Task: Find connections with filter location Puyang Chengguanzhen with filter topic #job with filter profile language French with filter current company Tata Consultancy Services – UK & Europe with filter school Modern School with filter industry Oil and Gas with filter service category Nature Photography with filter keywords title Painter
Action: Mouse moved to (157, 227)
Screenshot: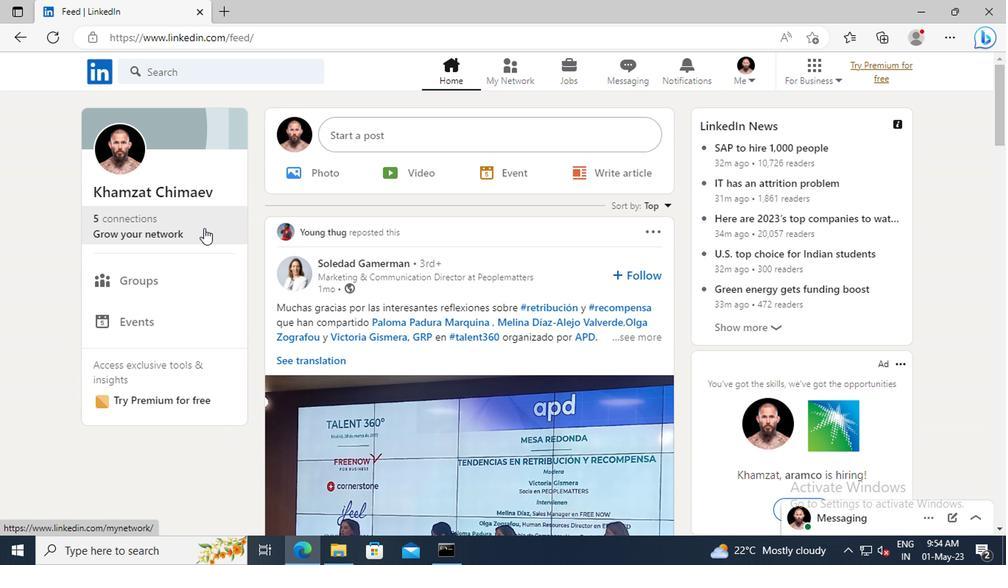 
Action: Mouse pressed left at (157, 227)
Screenshot: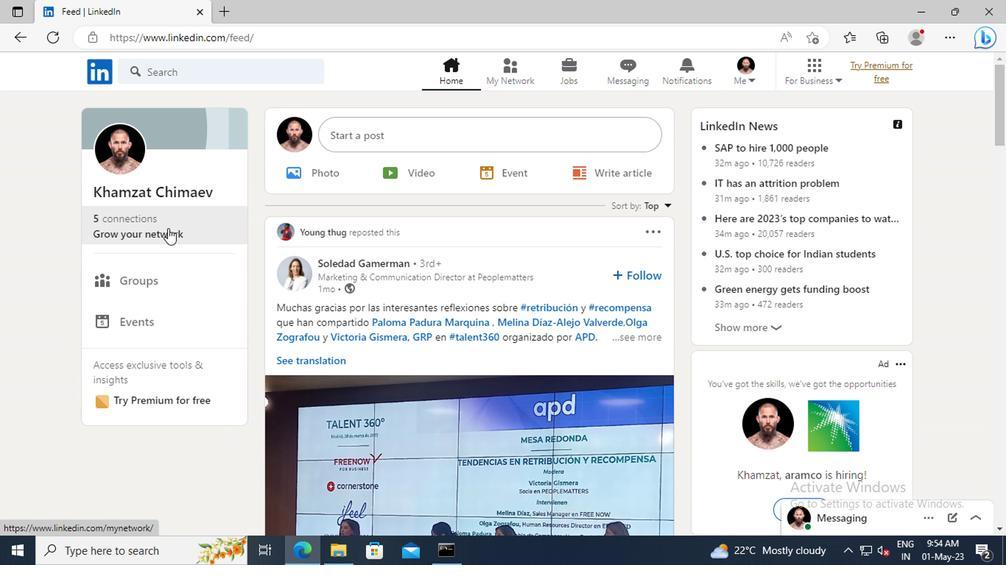 
Action: Mouse moved to (164, 158)
Screenshot: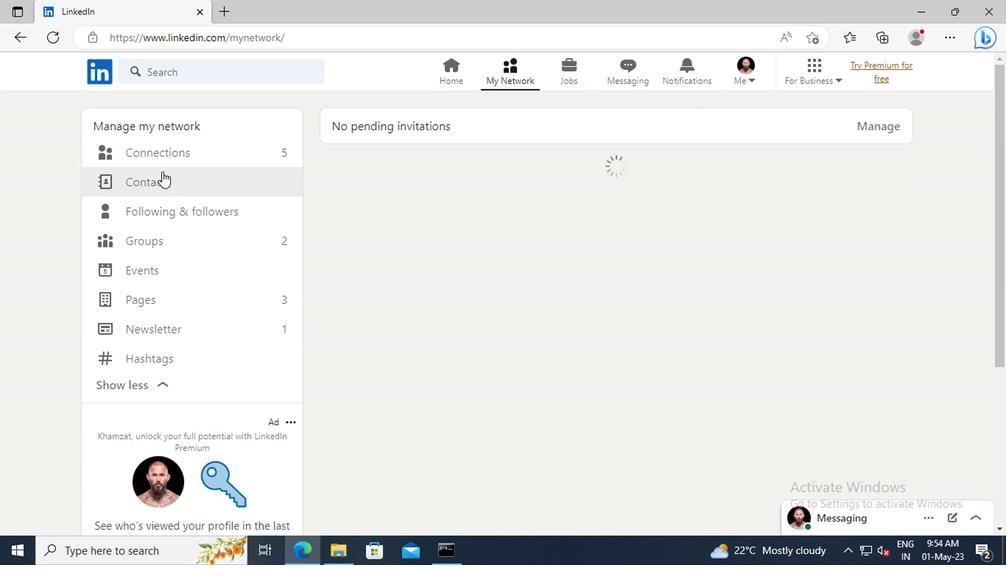 
Action: Mouse pressed left at (164, 158)
Screenshot: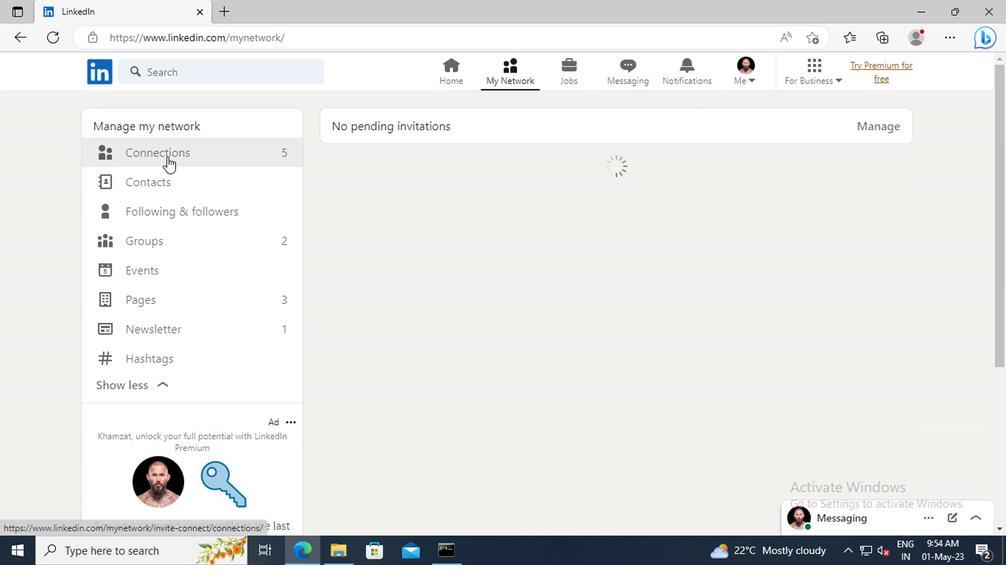 
Action: Mouse moved to (603, 160)
Screenshot: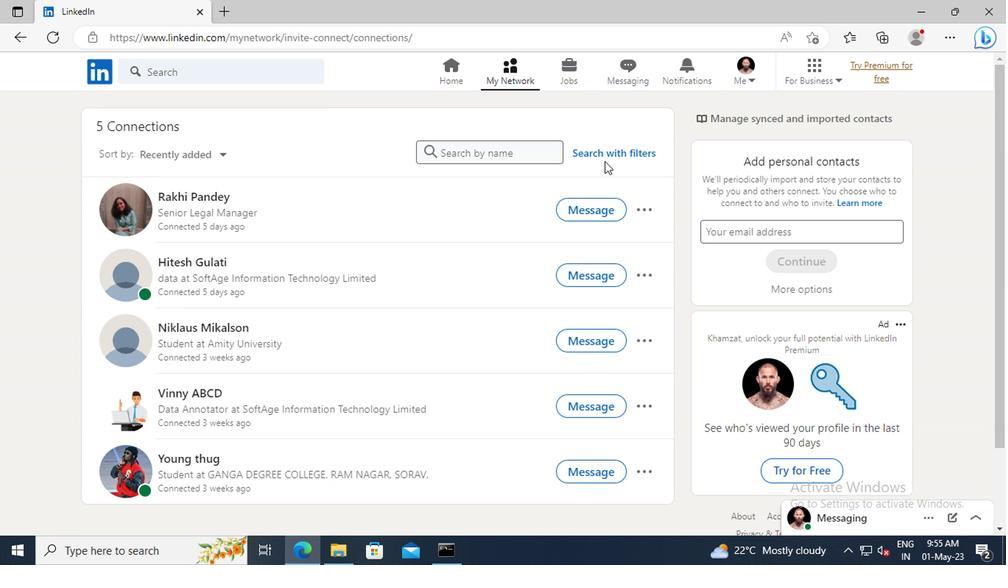 
Action: Mouse pressed left at (603, 160)
Screenshot: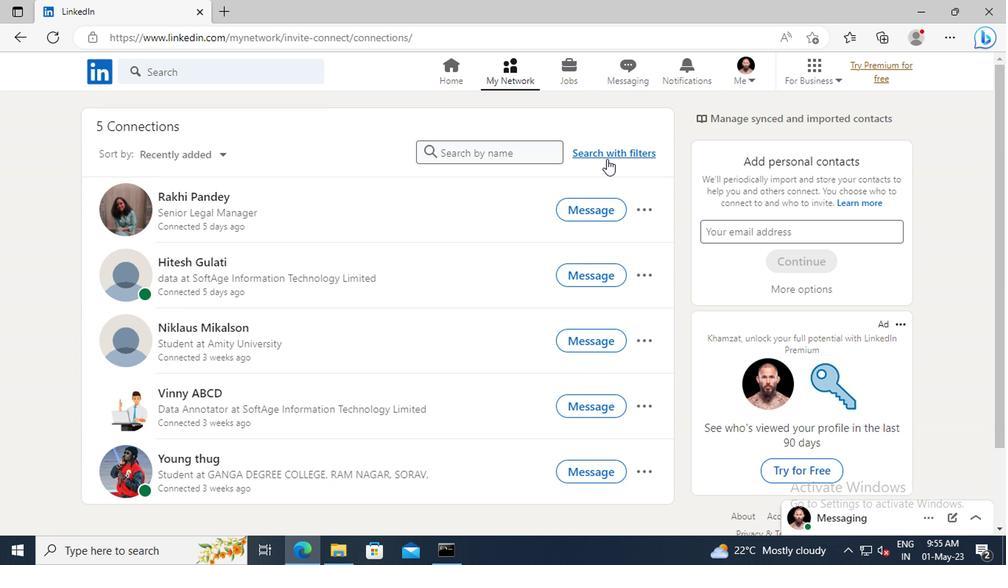 
Action: Mouse moved to (553, 116)
Screenshot: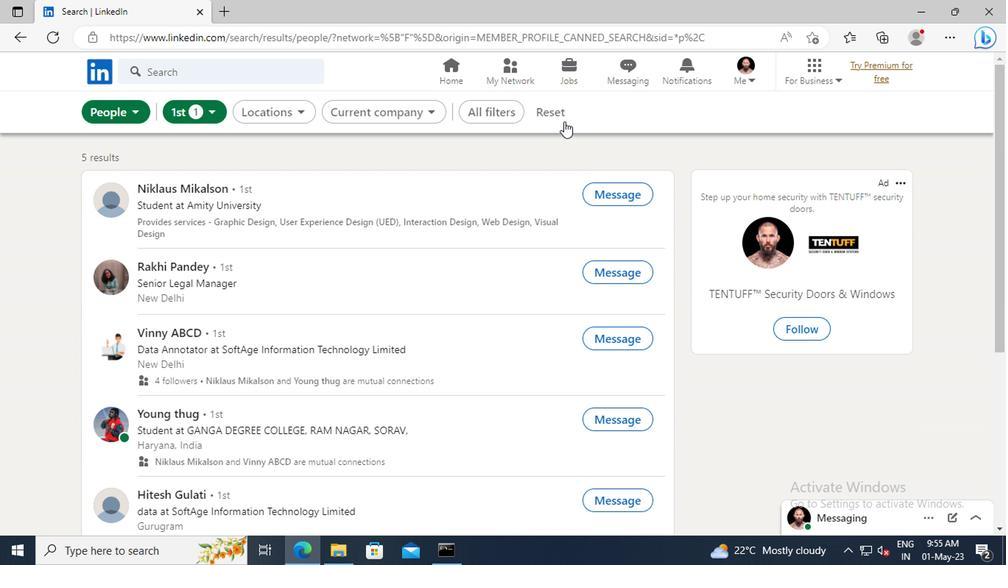 
Action: Mouse pressed left at (553, 116)
Screenshot: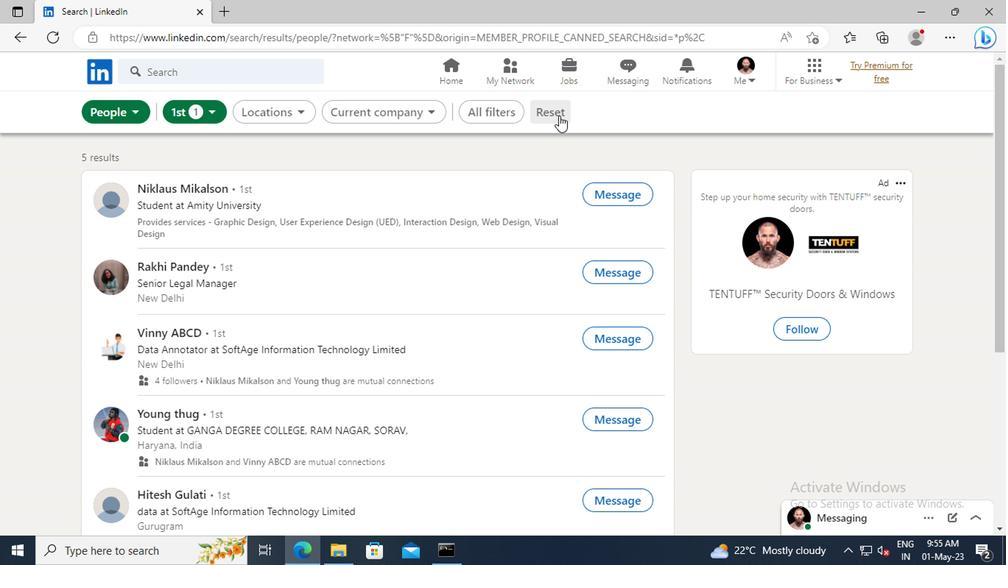 
Action: Mouse moved to (532, 116)
Screenshot: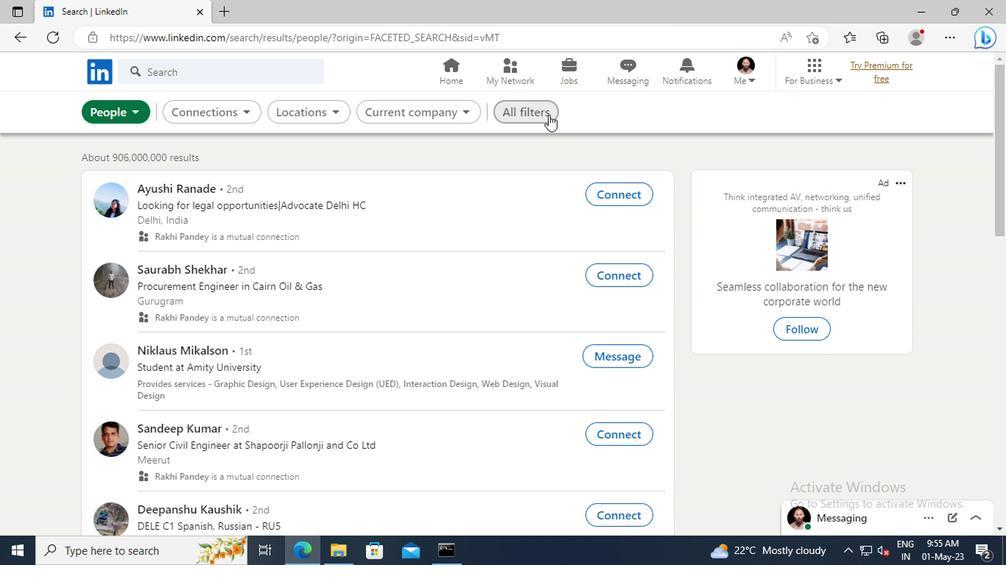 
Action: Mouse pressed left at (532, 116)
Screenshot: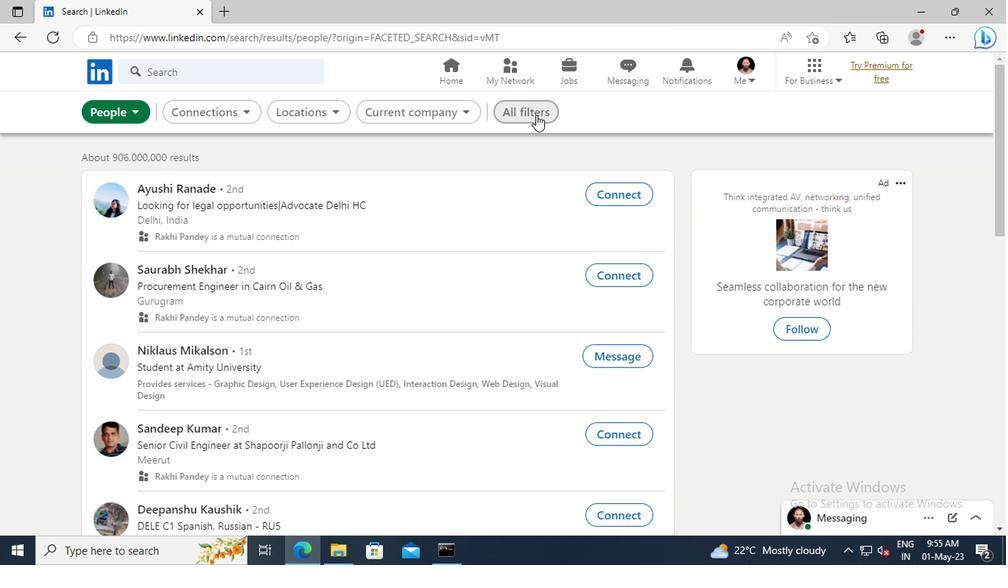 
Action: Mouse moved to (840, 257)
Screenshot: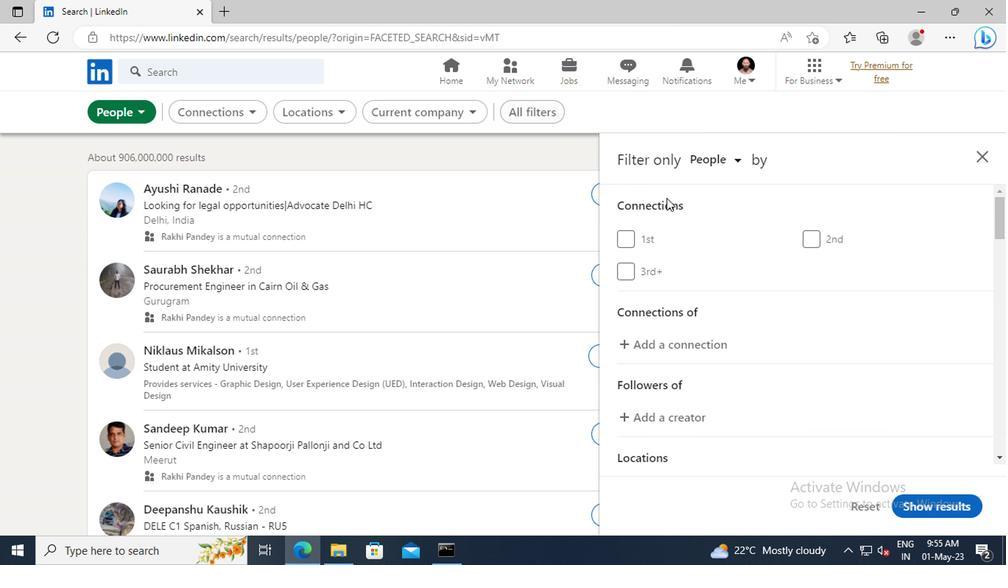 
Action: Mouse scrolled (840, 256) with delta (0, 0)
Screenshot: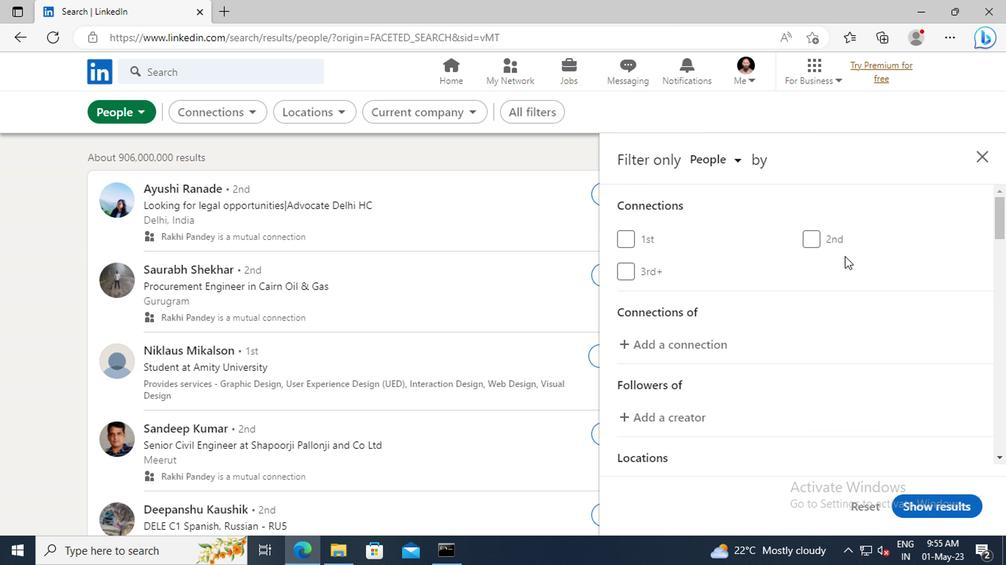 
Action: Mouse scrolled (840, 256) with delta (0, 0)
Screenshot: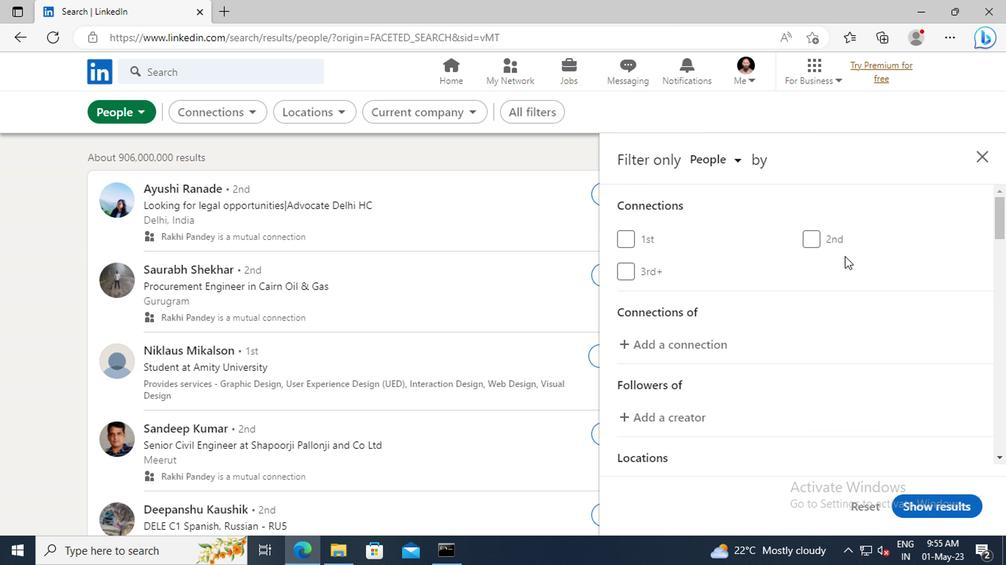 
Action: Mouse scrolled (840, 256) with delta (0, 0)
Screenshot: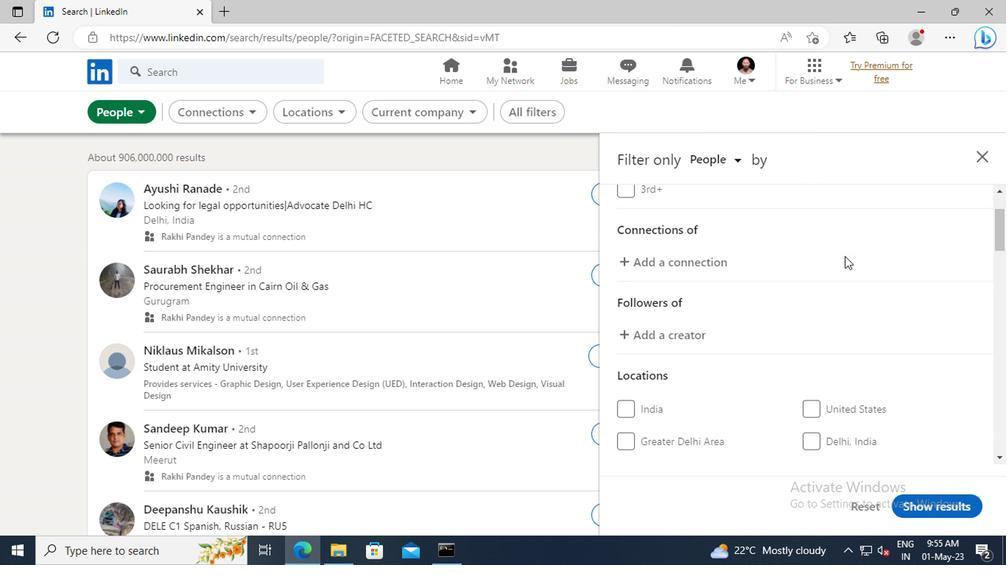 
Action: Mouse scrolled (840, 256) with delta (0, 0)
Screenshot: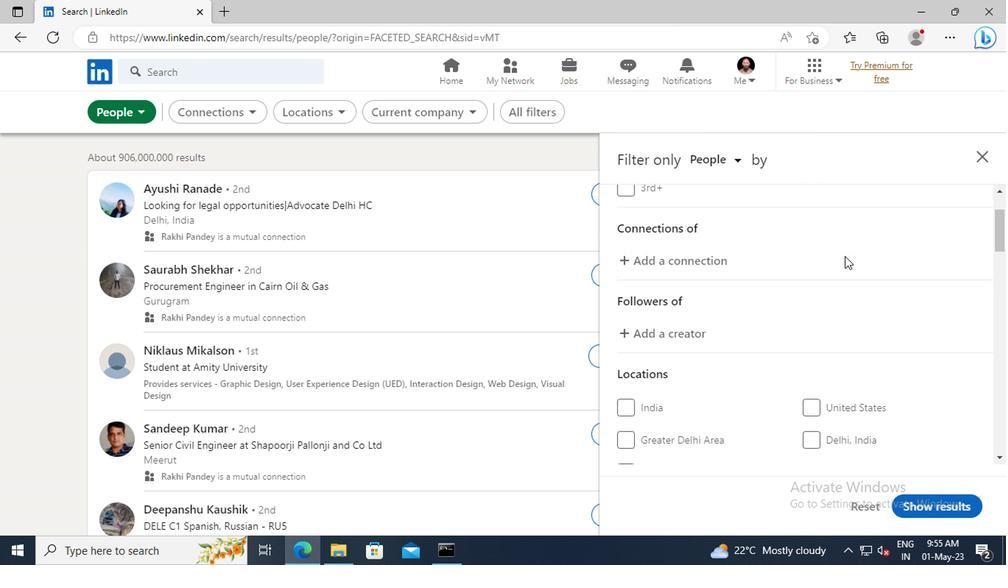 
Action: Mouse scrolled (840, 256) with delta (0, 0)
Screenshot: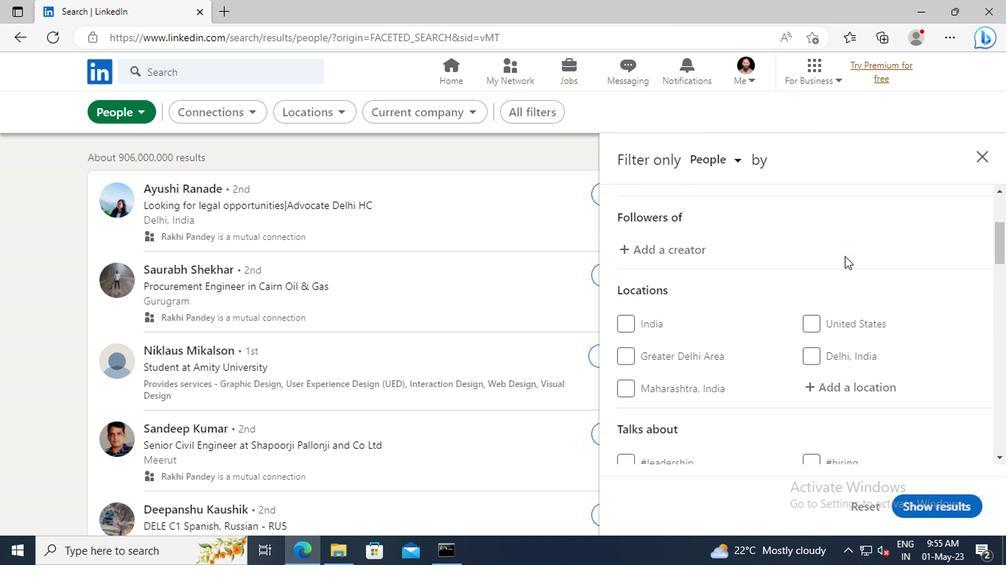 
Action: Mouse scrolled (840, 256) with delta (0, 0)
Screenshot: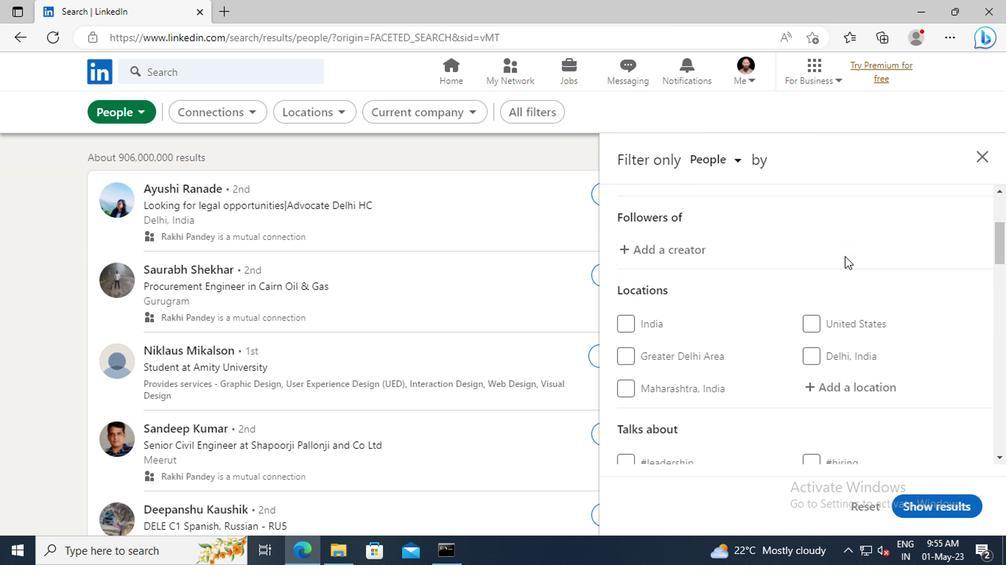 
Action: Mouse moved to (825, 300)
Screenshot: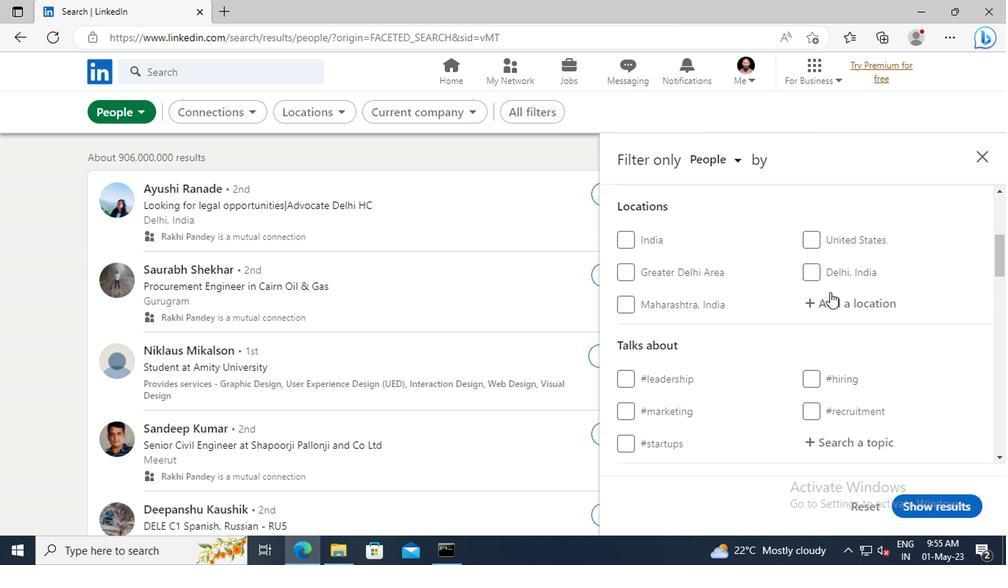 
Action: Mouse pressed left at (825, 300)
Screenshot: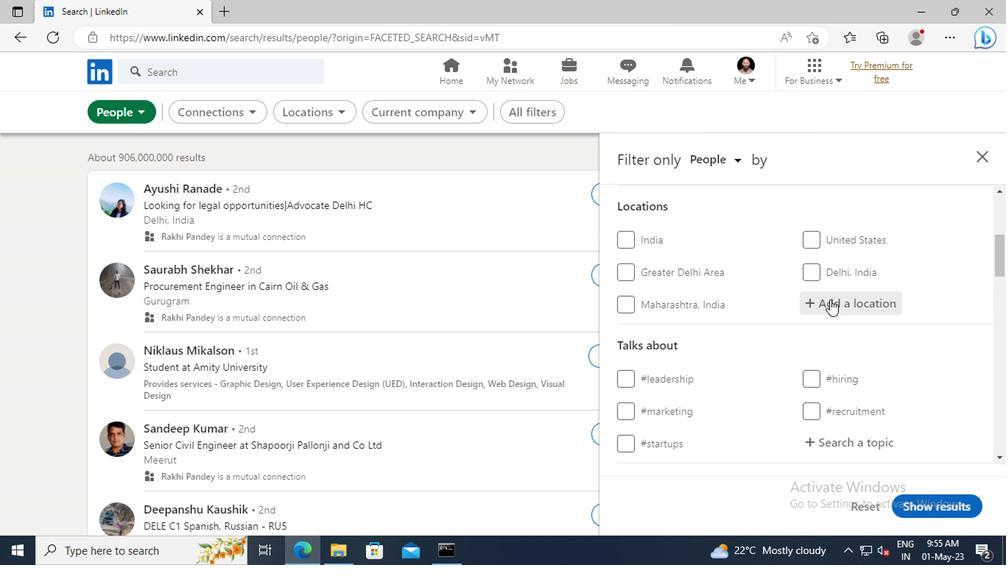 
Action: Key pressed <Key.shift>PUYANG<Key.space><Key.shift>CHENGGUANZHEN<Key.enter>
Screenshot: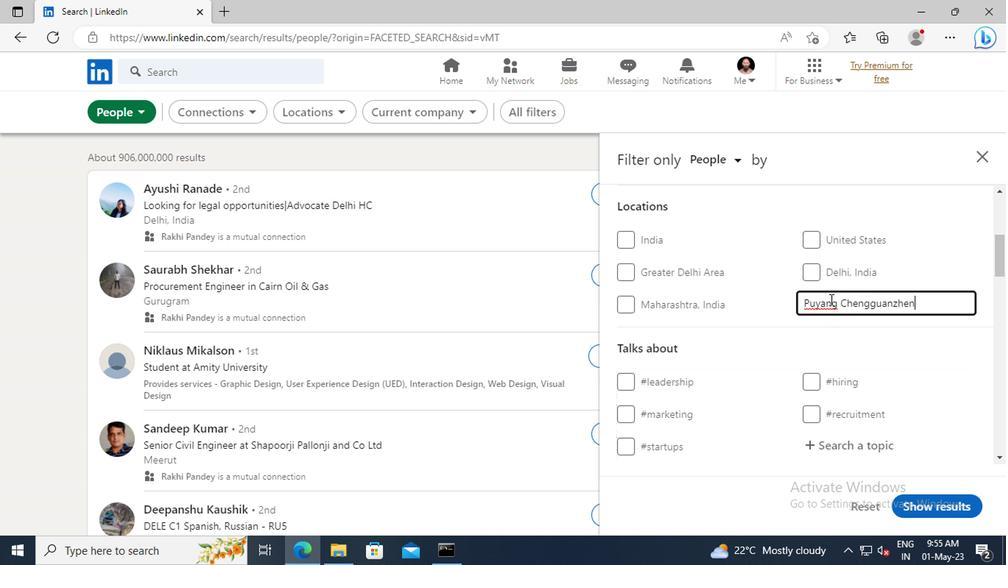 
Action: Mouse scrolled (825, 300) with delta (0, 0)
Screenshot: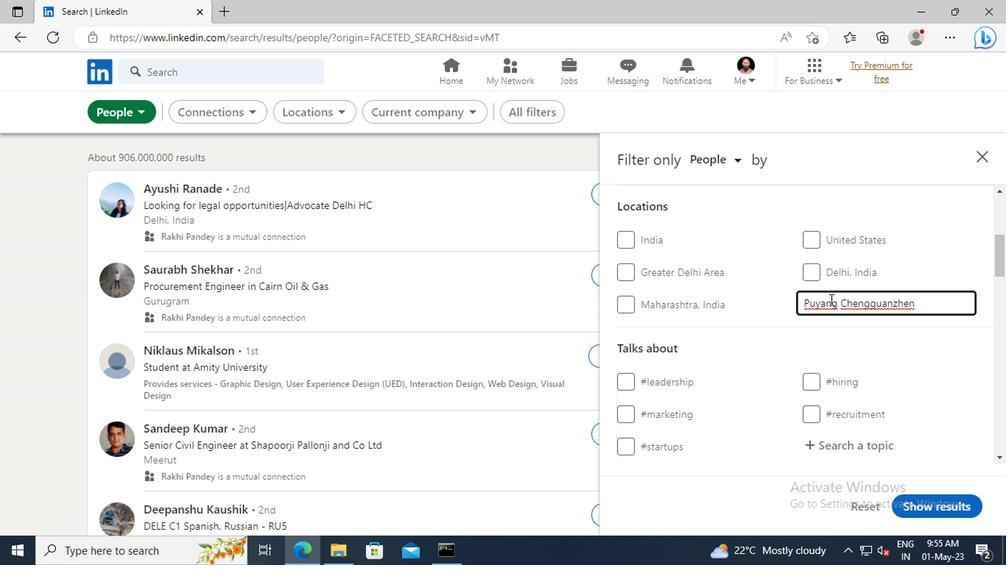 
Action: Mouse scrolled (825, 300) with delta (0, 0)
Screenshot: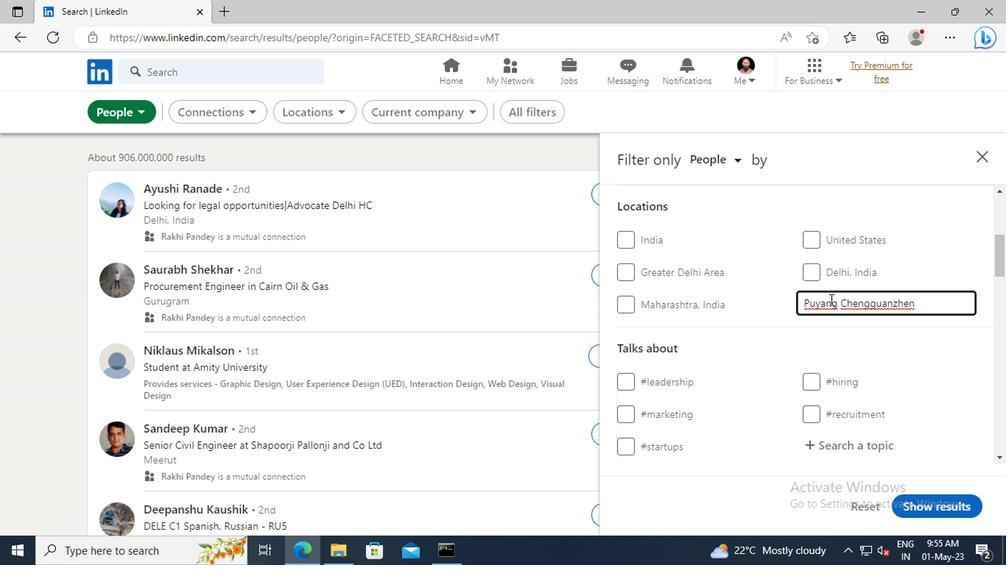 
Action: Mouse scrolled (825, 300) with delta (0, 0)
Screenshot: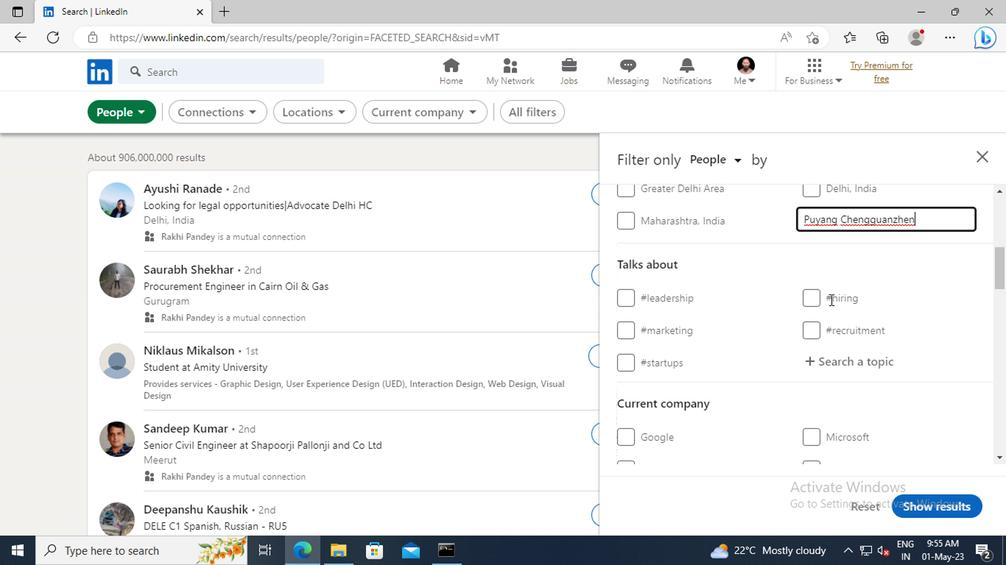 
Action: Mouse moved to (818, 317)
Screenshot: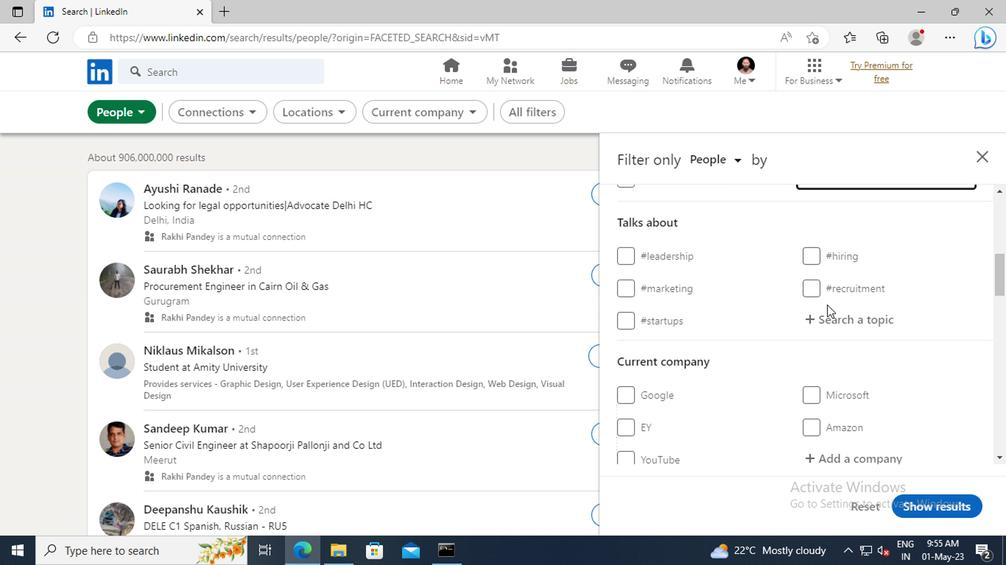 
Action: Mouse pressed left at (818, 317)
Screenshot: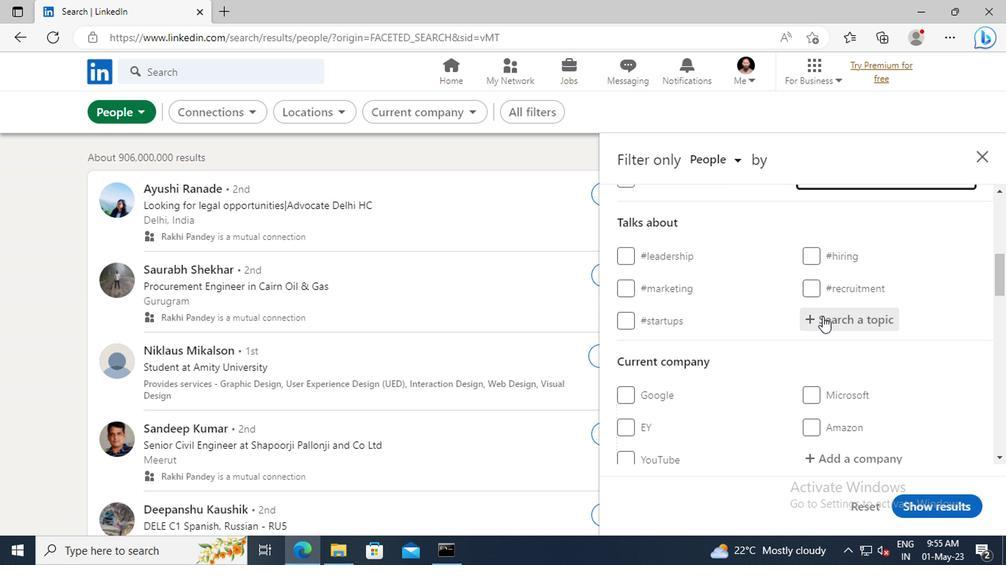 
Action: Key pressed JOB
Screenshot: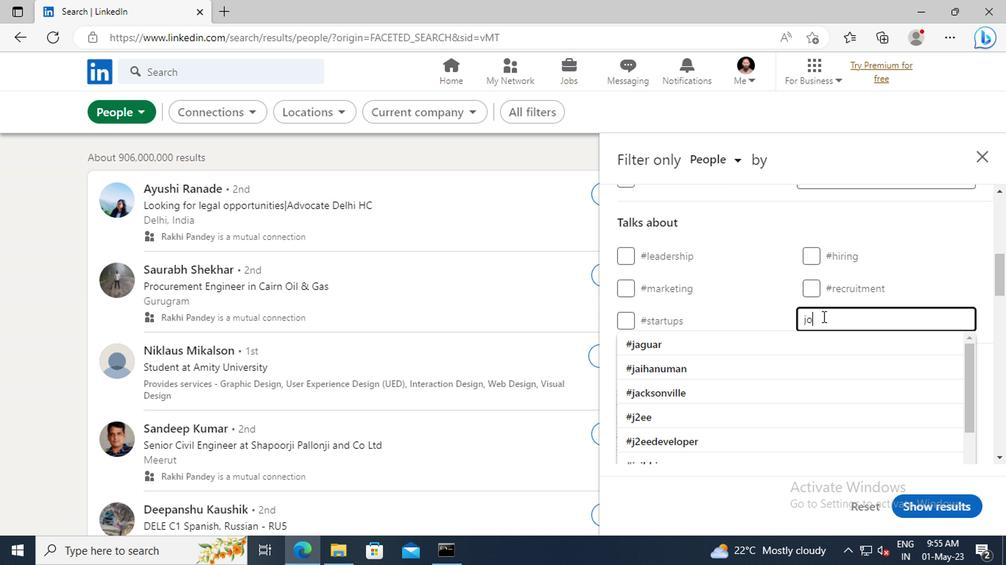 
Action: Mouse moved to (814, 342)
Screenshot: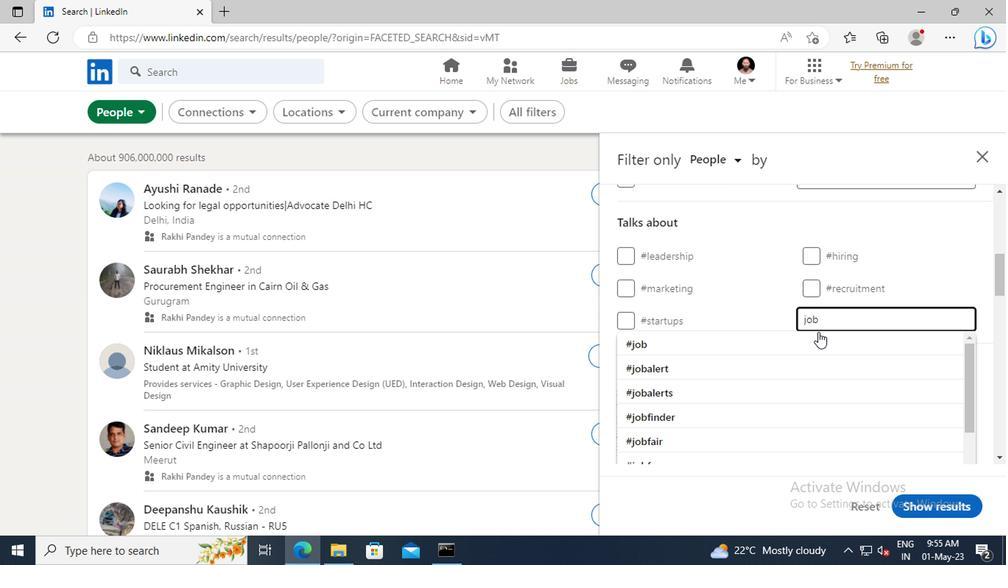 
Action: Mouse pressed left at (814, 342)
Screenshot: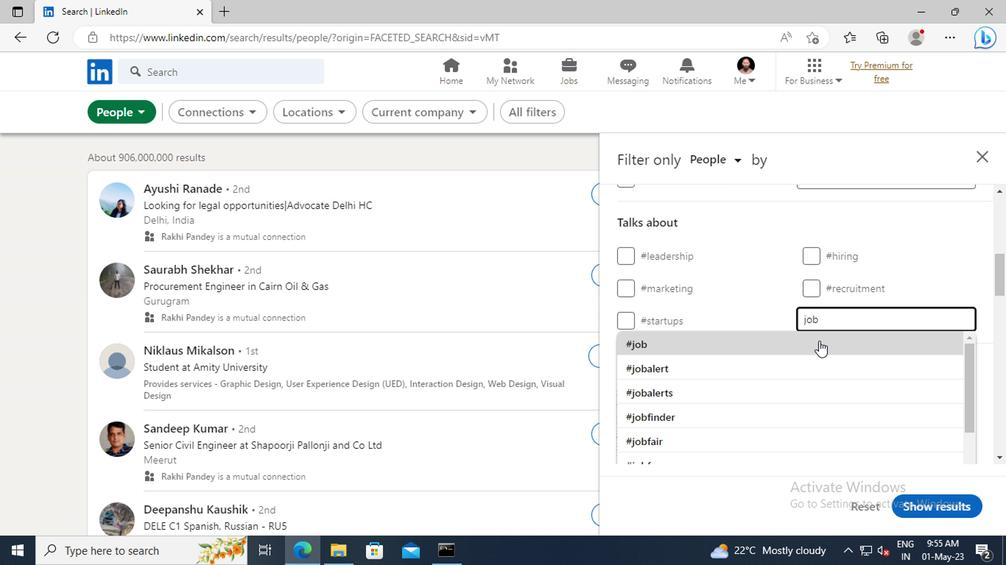 
Action: Mouse scrolled (814, 342) with delta (0, 0)
Screenshot: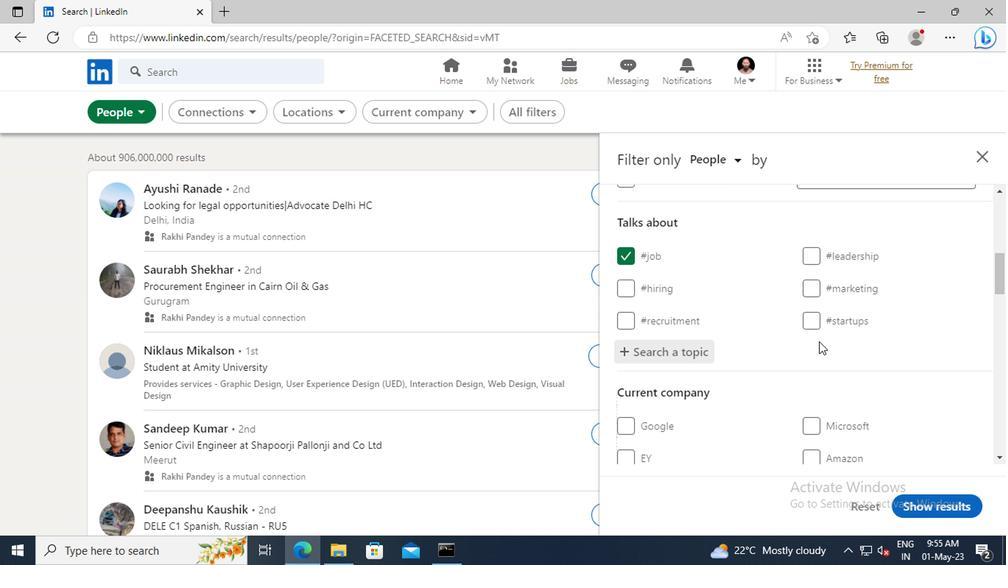
Action: Mouse scrolled (814, 342) with delta (0, 0)
Screenshot: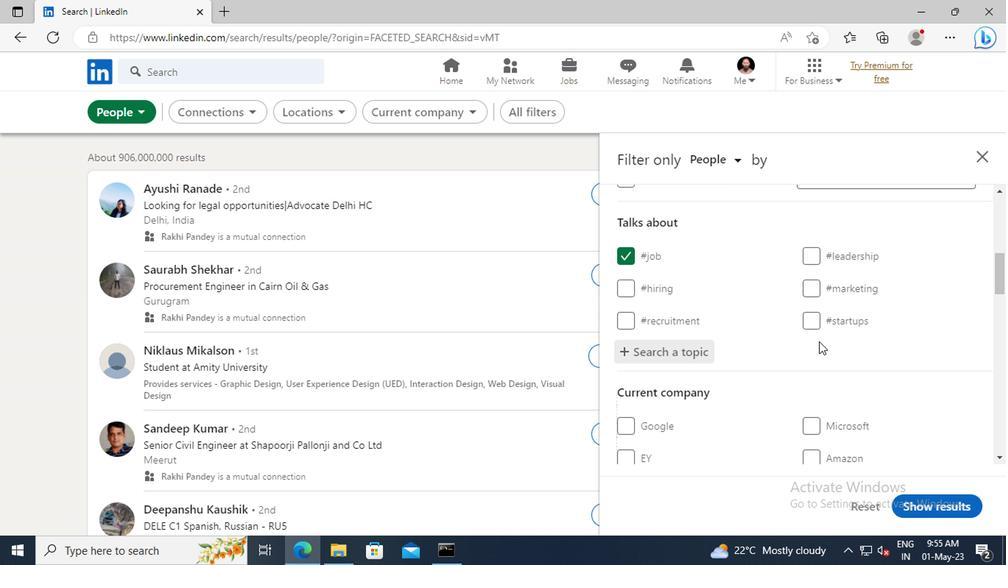 
Action: Mouse moved to (815, 323)
Screenshot: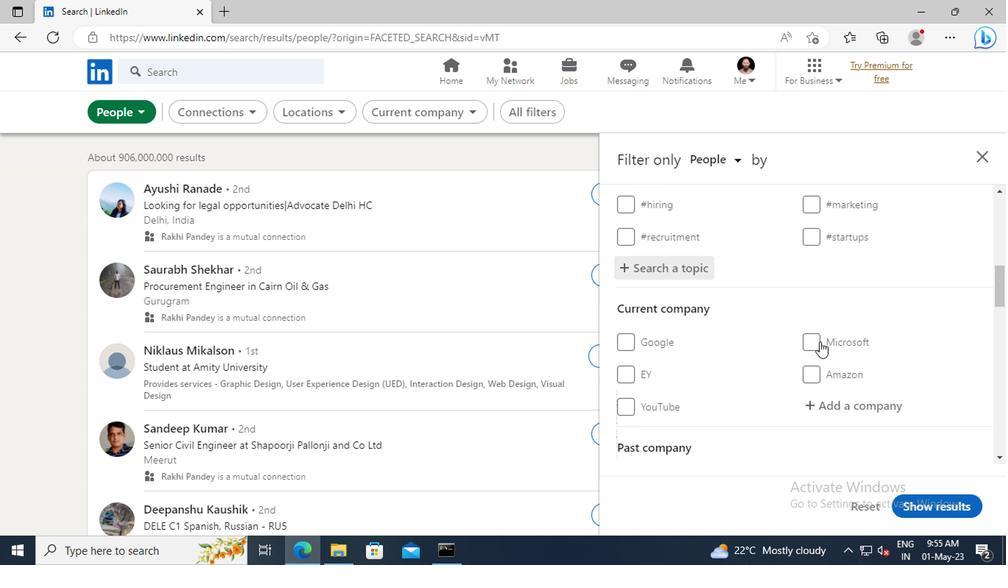
Action: Mouse scrolled (815, 322) with delta (0, -1)
Screenshot: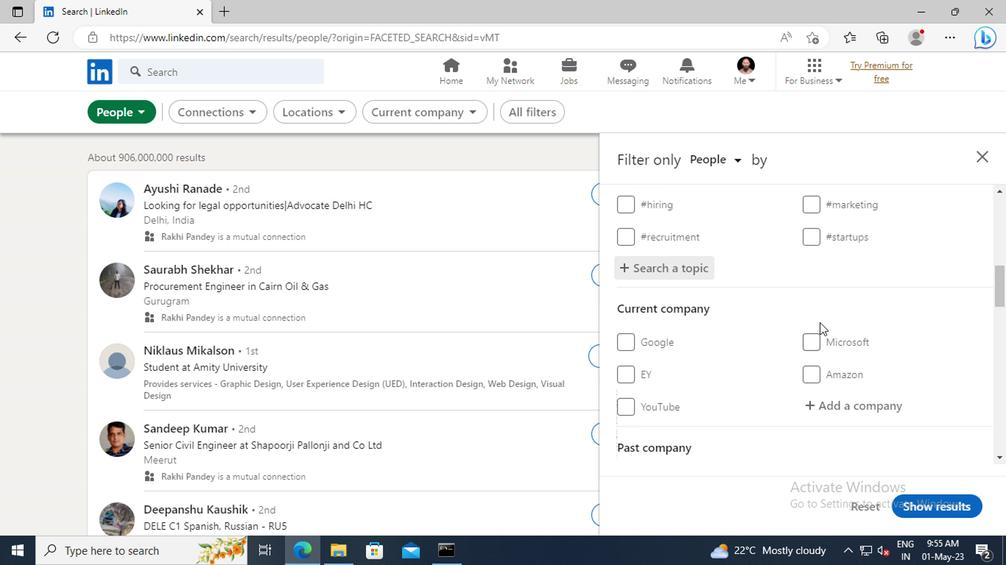 
Action: Mouse scrolled (815, 322) with delta (0, -1)
Screenshot: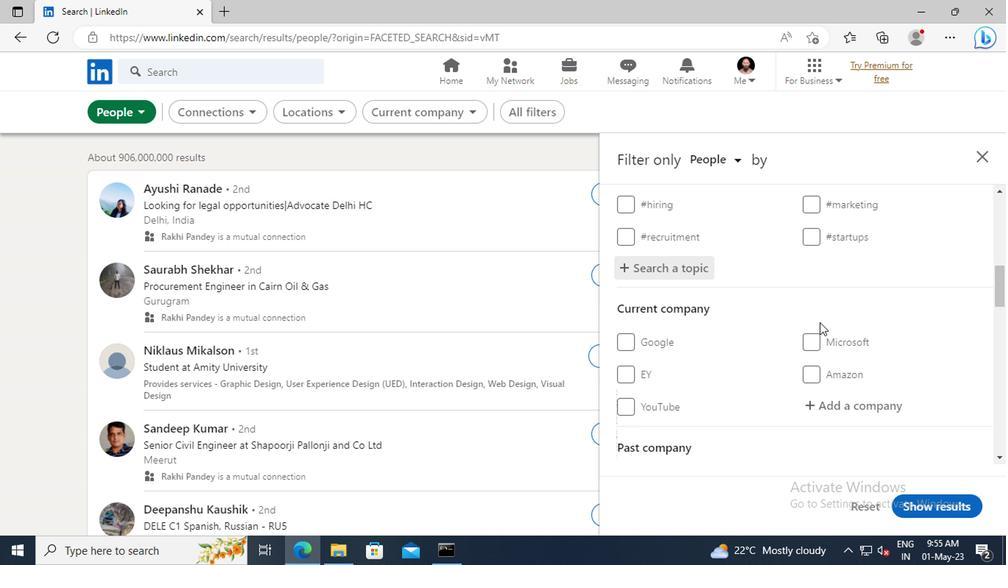 
Action: Mouse scrolled (815, 322) with delta (0, -1)
Screenshot: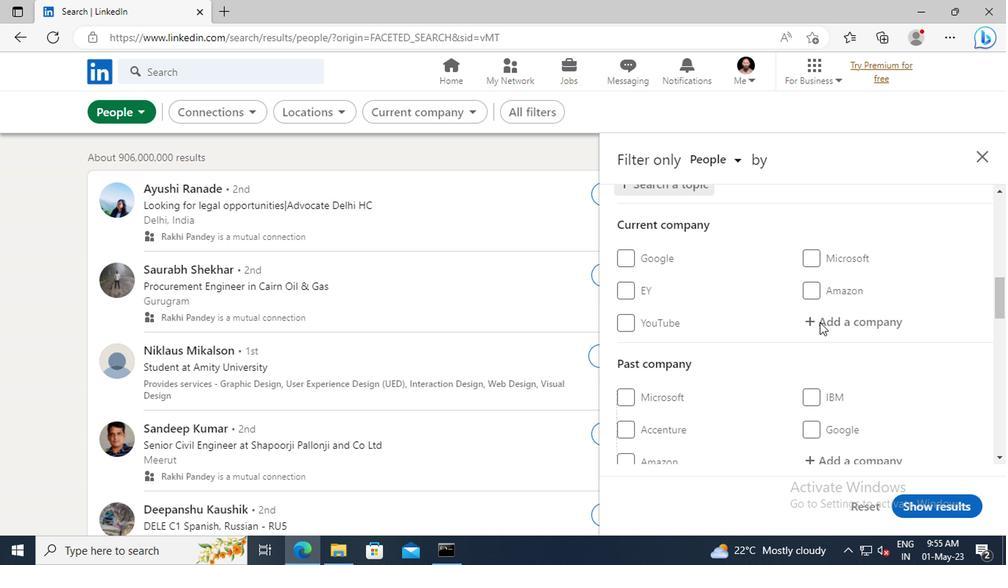 
Action: Mouse scrolled (815, 322) with delta (0, -1)
Screenshot: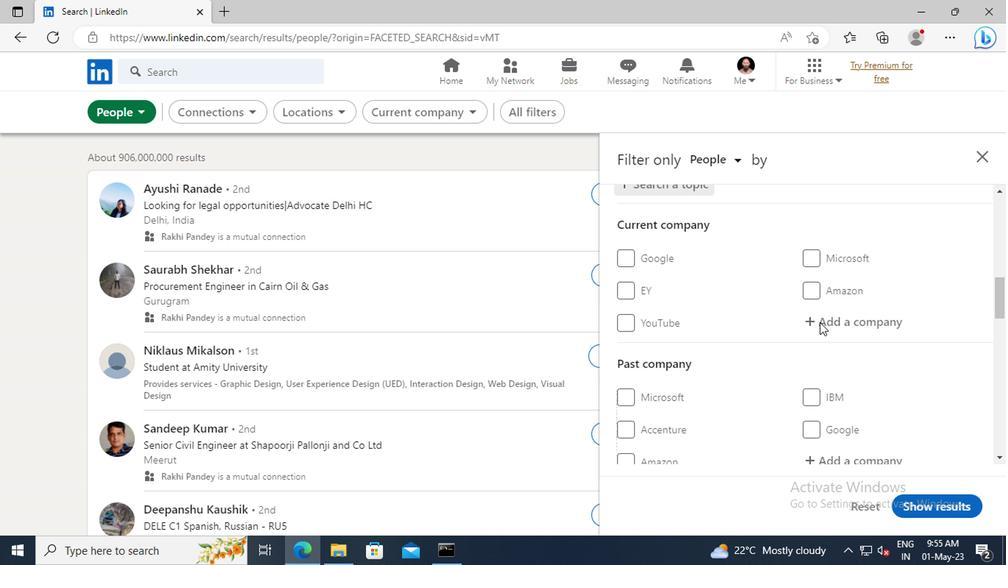 
Action: Mouse scrolled (815, 322) with delta (0, -1)
Screenshot: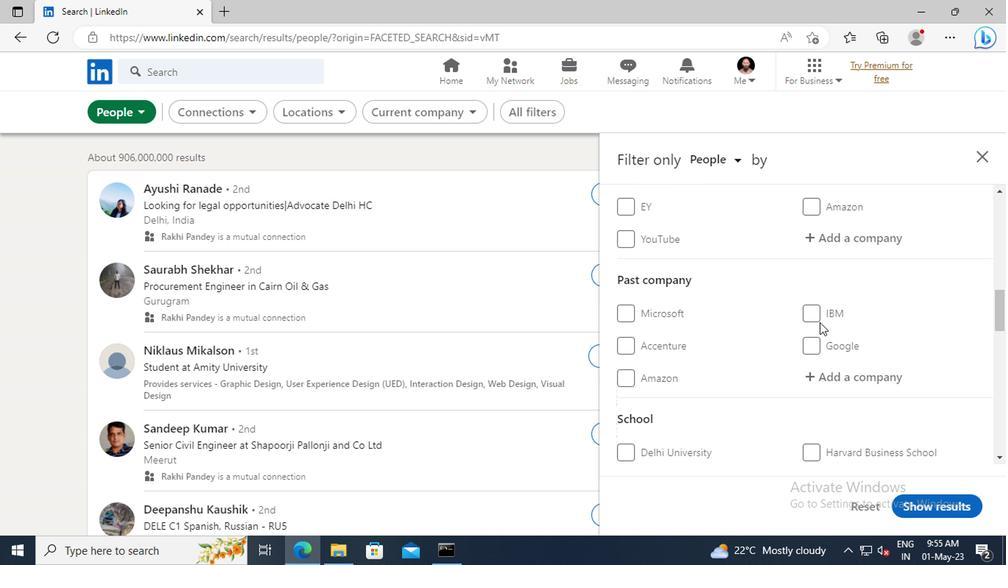 
Action: Mouse scrolled (815, 322) with delta (0, -1)
Screenshot: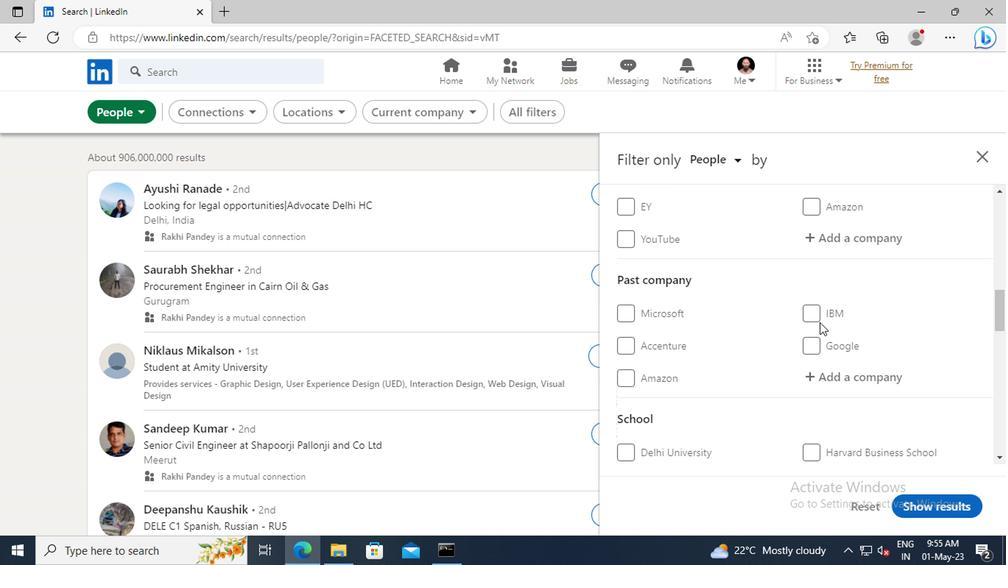 
Action: Mouse scrolled (815, 322) with delta (0, -1)
Screenshot: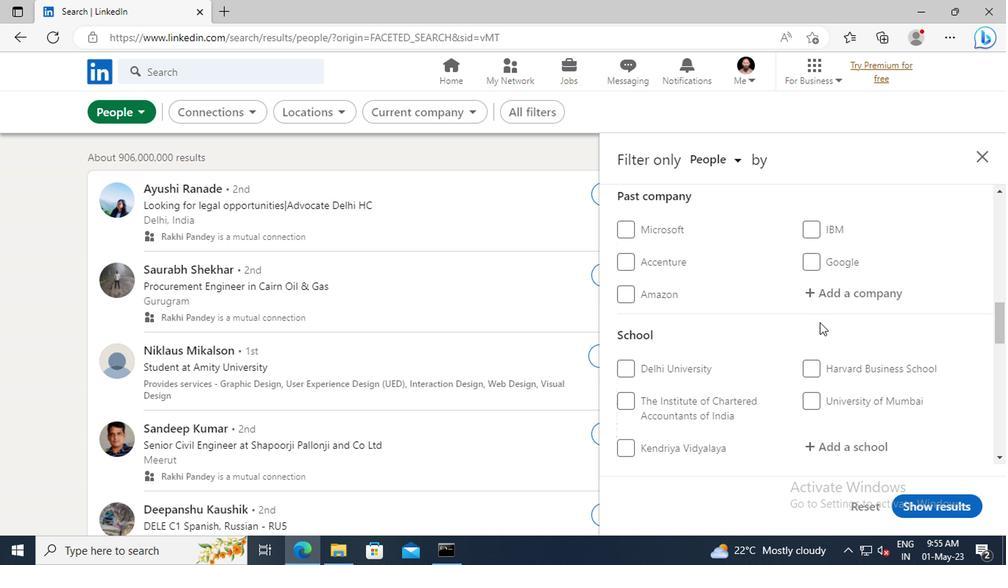 
Action: Mouse scrolled (815, 322) with delta (0, -1)
Screenshot: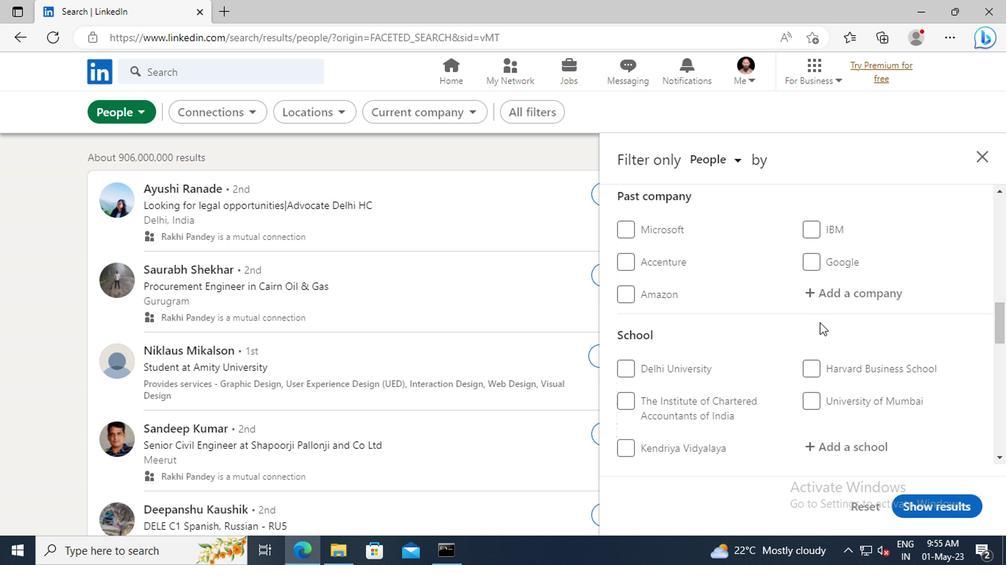 
Action: Mouse scrolled (815, 322) with delta (0, -1)
Screenshot: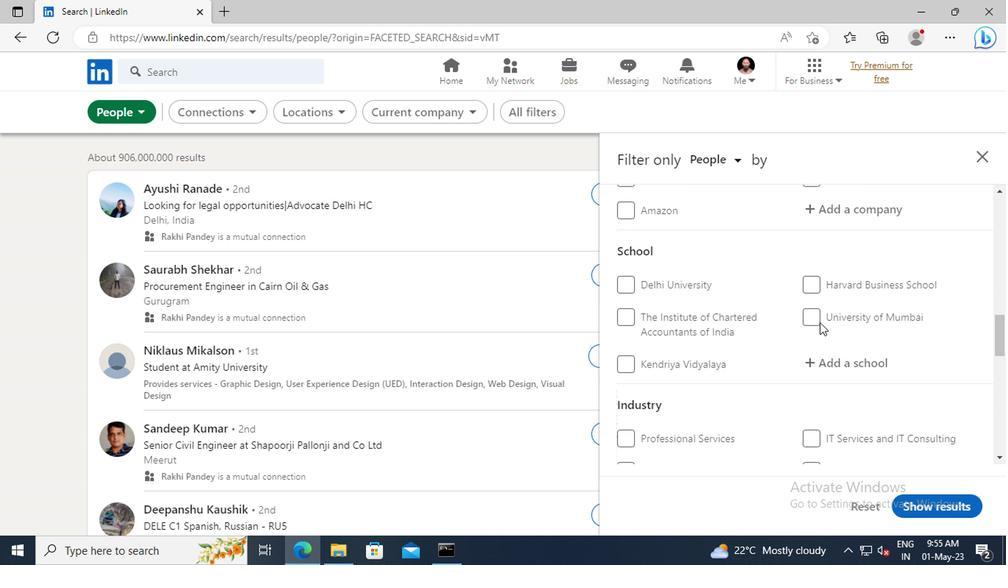 
Action: Mouse scrolled (815, 322) with delta (0, -1)
Screenshot: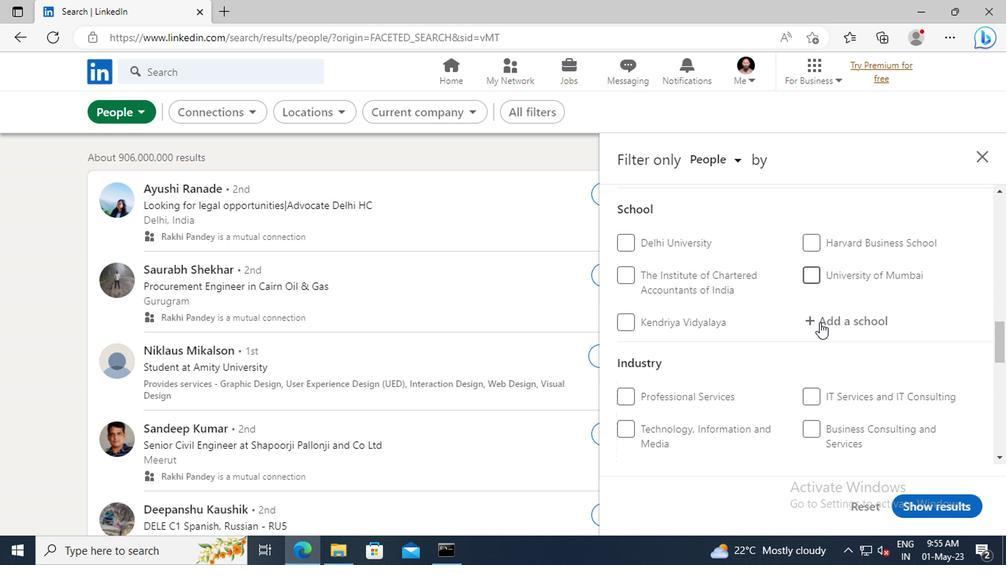 
Action: Mouse scrolled (815, 322) with delta (0, -1)
Screenshot: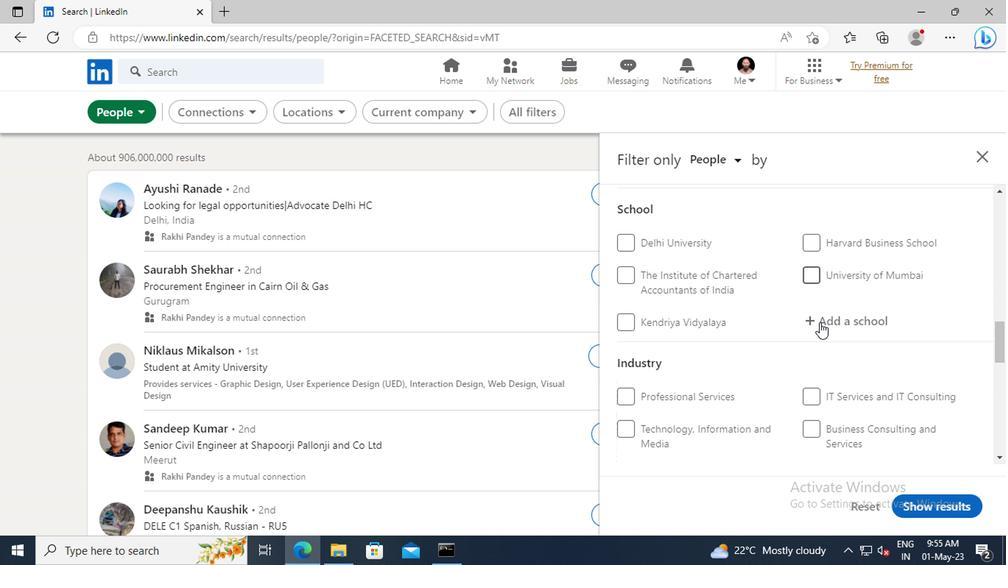 
Action: Mouse scrolled (815, 322) with delta (0, -1)
Screenshot: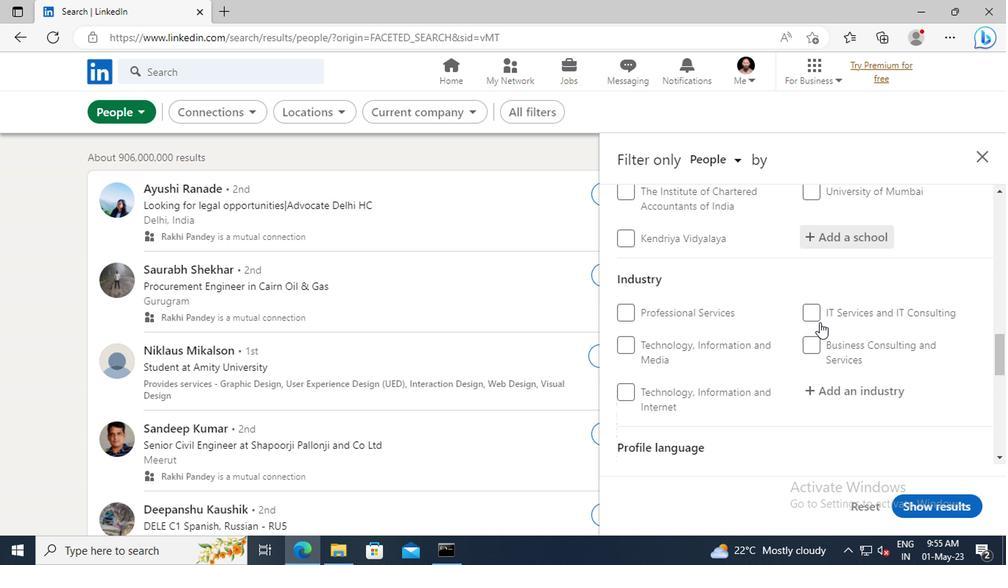 
Action: Mouse scrolled (815, 322) with delta (0, -1)
Screenshot: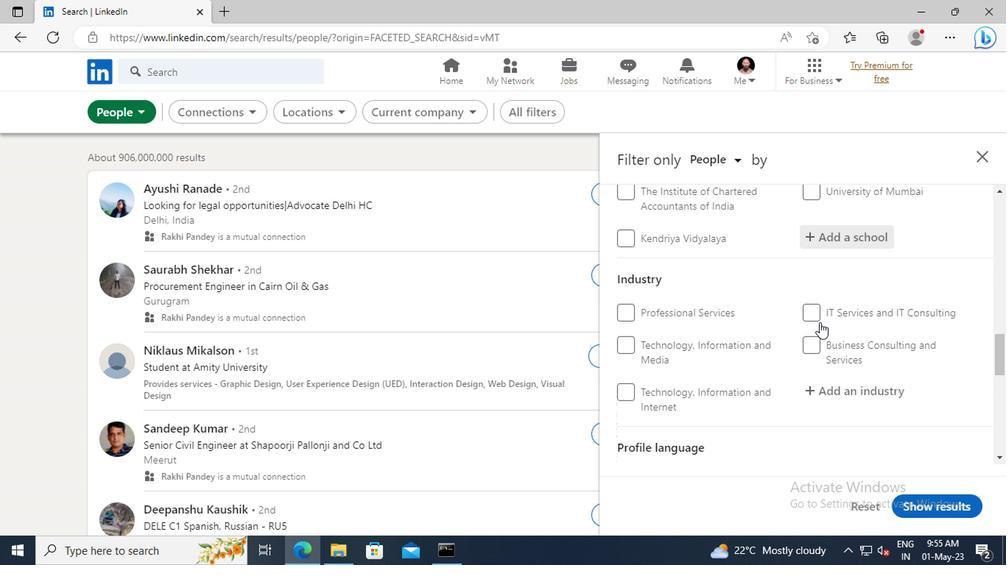 
Action: Mouse scrolled (815, 322) with delta (0, -1)
Screenshot: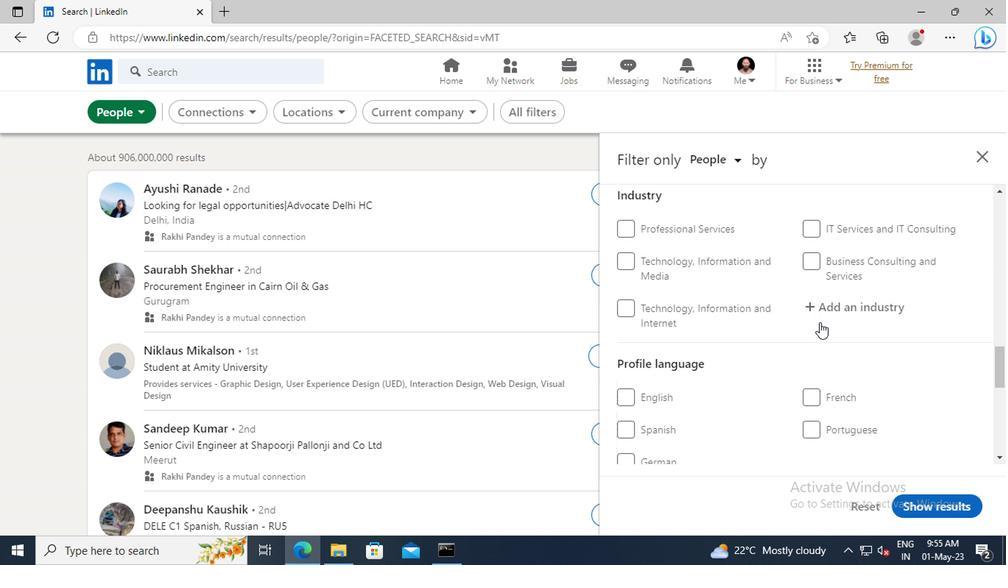 
Action: Mouse moved to (807, 353)
Screenshot: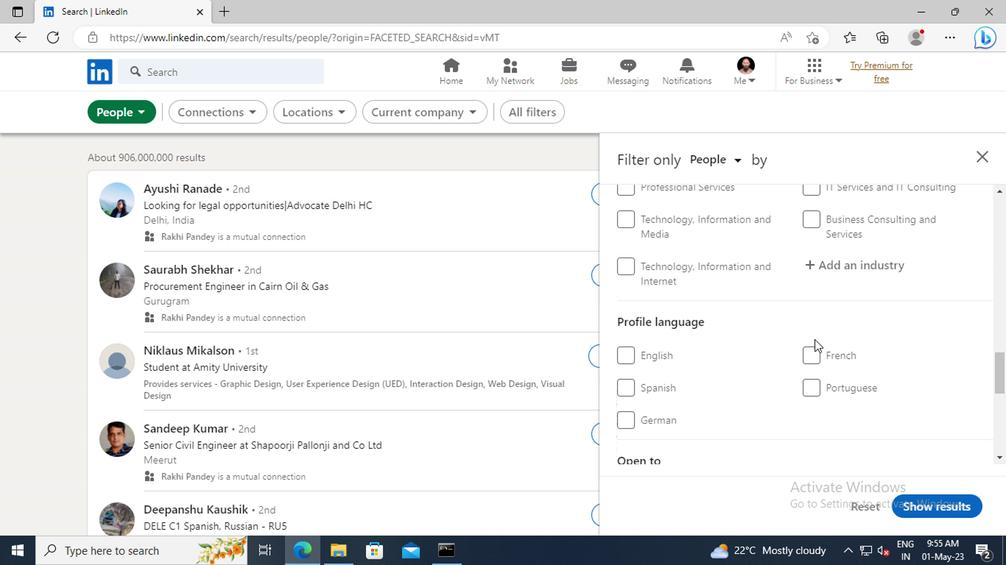 
Action: Mouse pressed left at (807, 353)
Screenshot: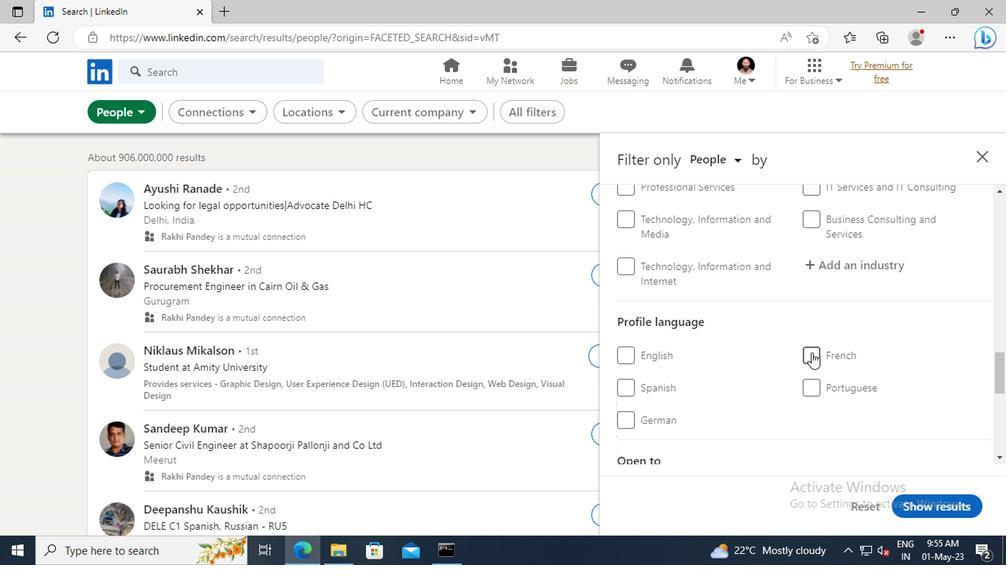 
Action: Mouse moved to (817, 328)
Screenshot: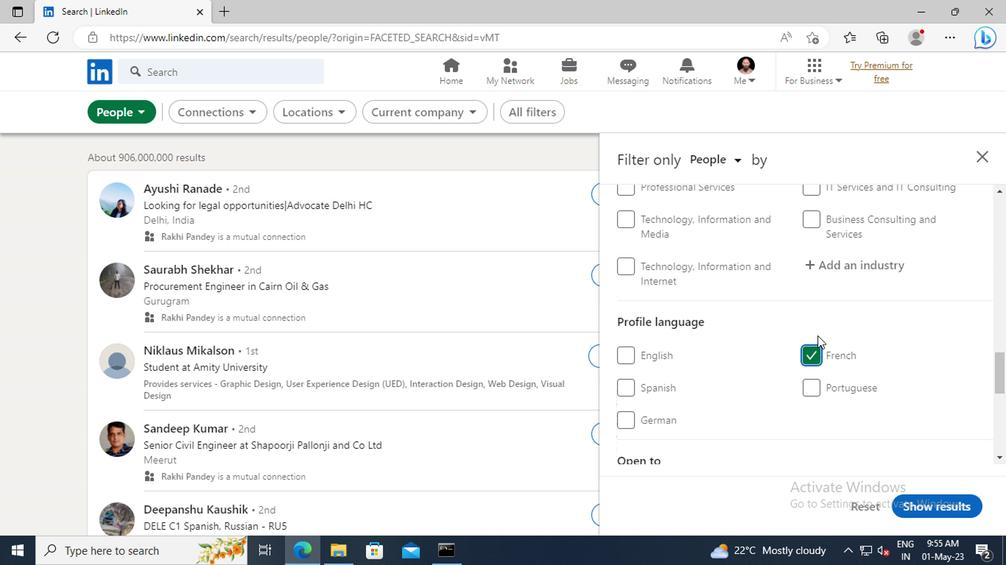 
Action: Mouse scrolled (817, 329) with delta (0, 1)
Screenshot: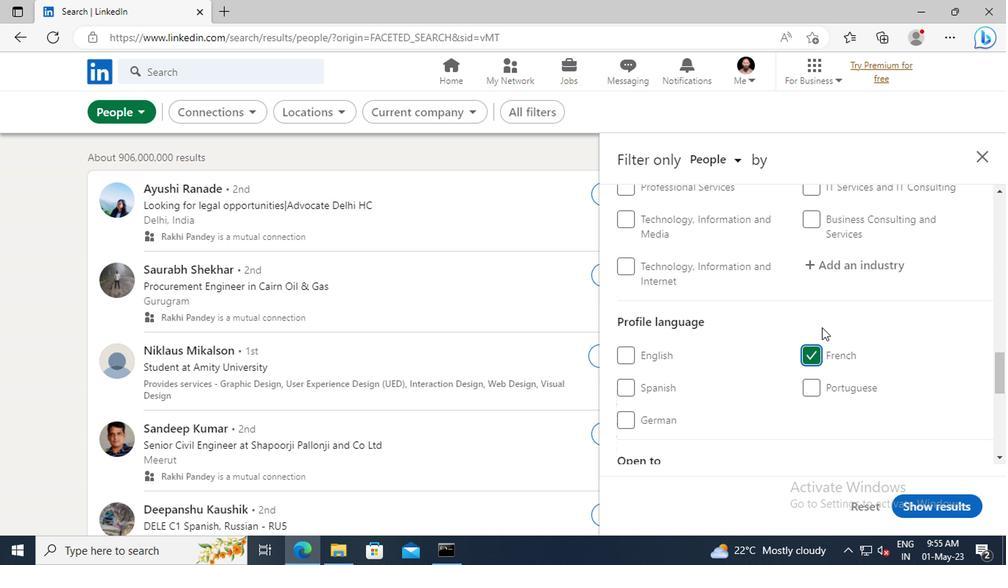 
Action: Mouse scrolled (817, 329) with delta (0, 1)
Screenshot: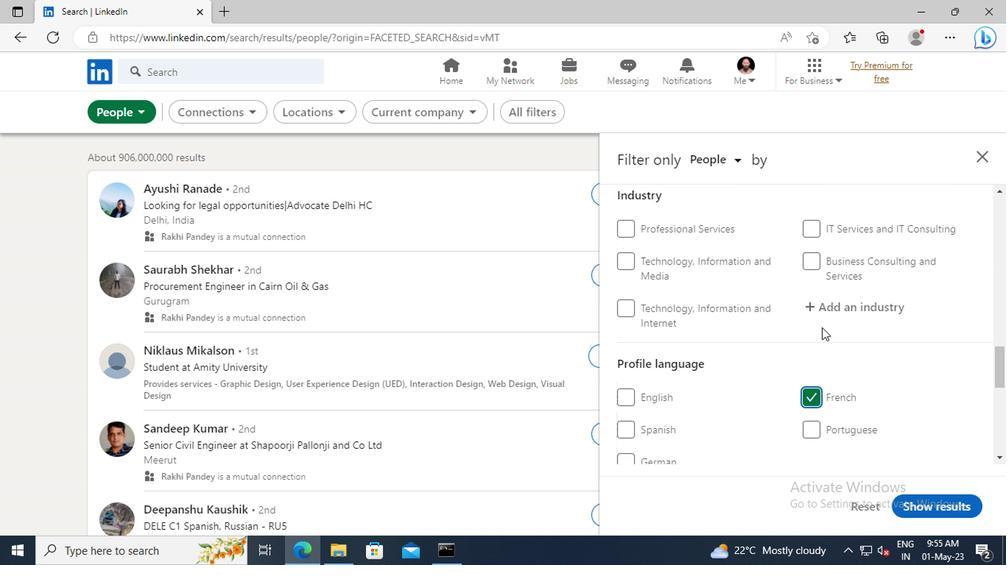 
Action: Mouse scrolled (817, 329) with delta (0, 1)
Screenshot: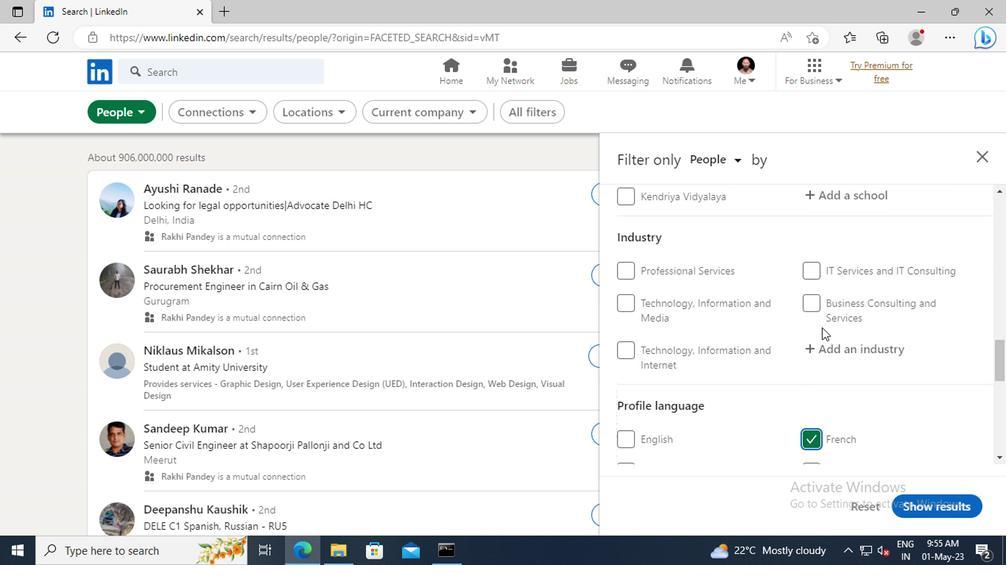 
Action: Mouse scrolled (817, 329) with delta (0, 1)
Screenshot: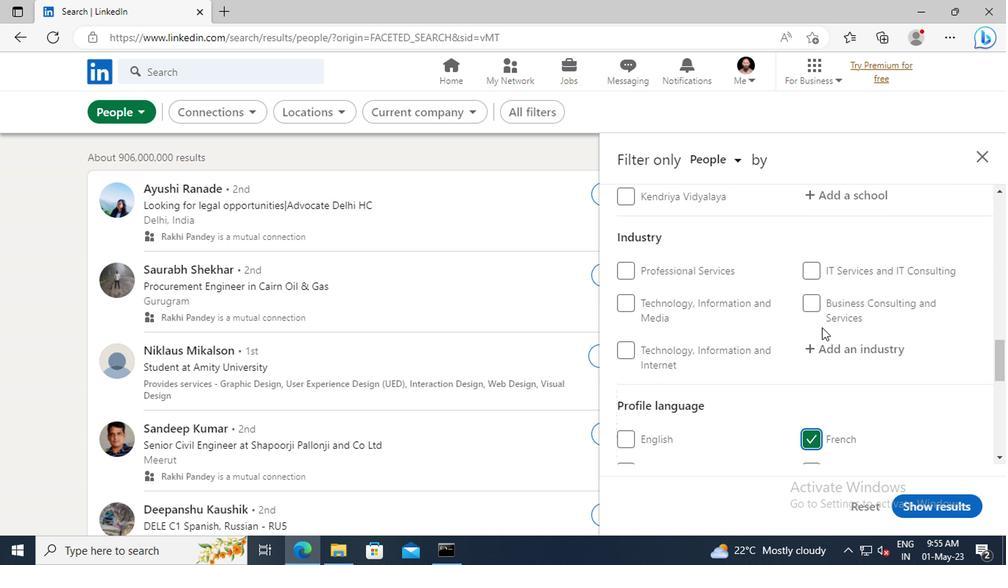 
Action: Mouse scrolled (817, 329) with delta (0, 1)
Screenshot: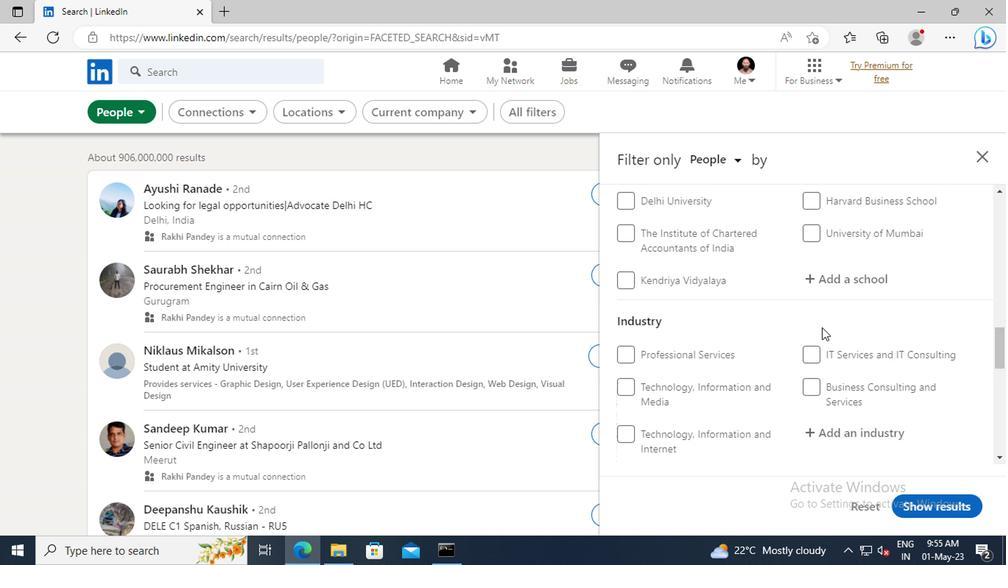 
Action: Mouse scrolled (817, 329) with delta (0, 1)
Screenshot: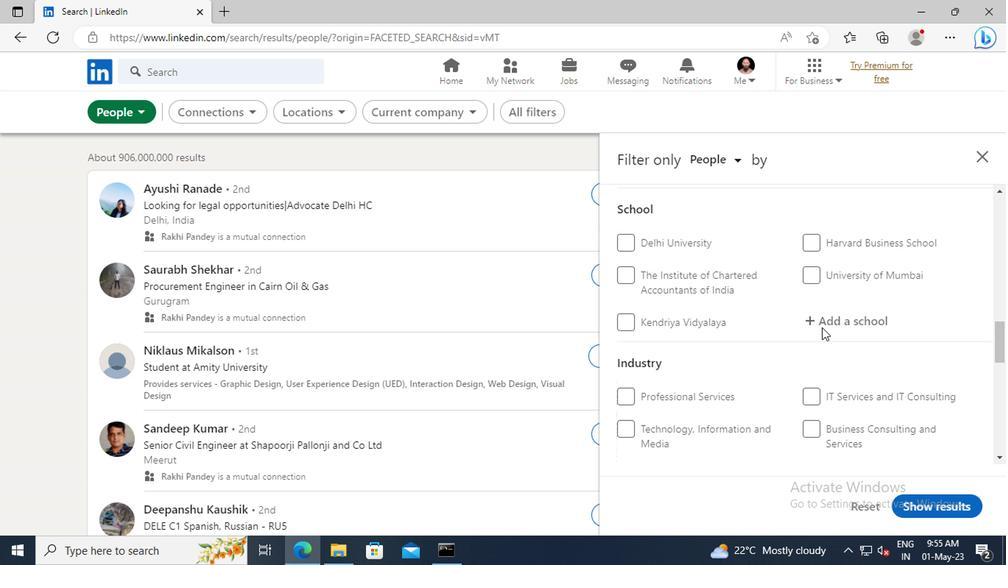 
Action: Mouse scrolled (817, 329) with delta (0, 1)
Screenshot: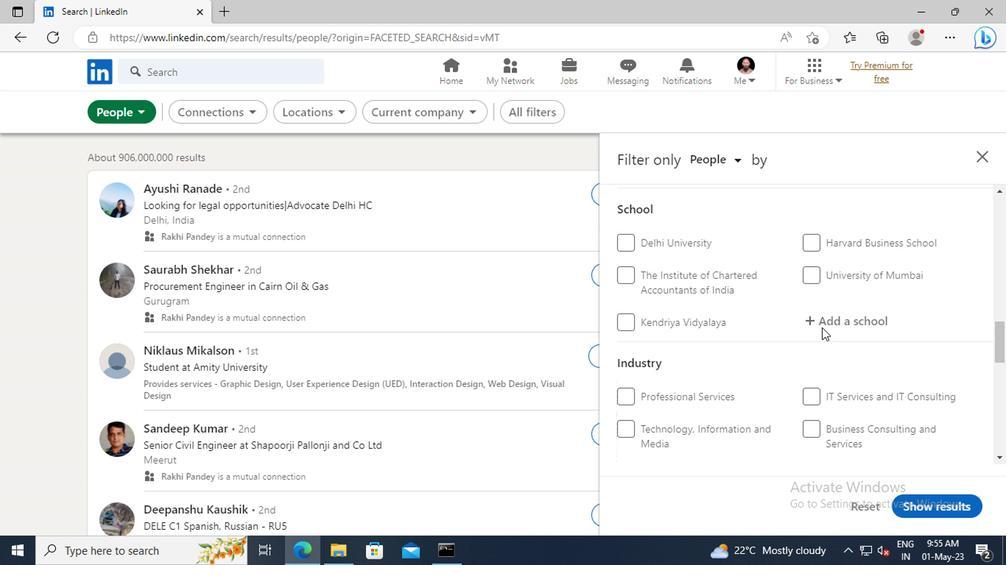 
Action: Mouse scrolled (817, 329) with delta (0, 1)
Screenshot: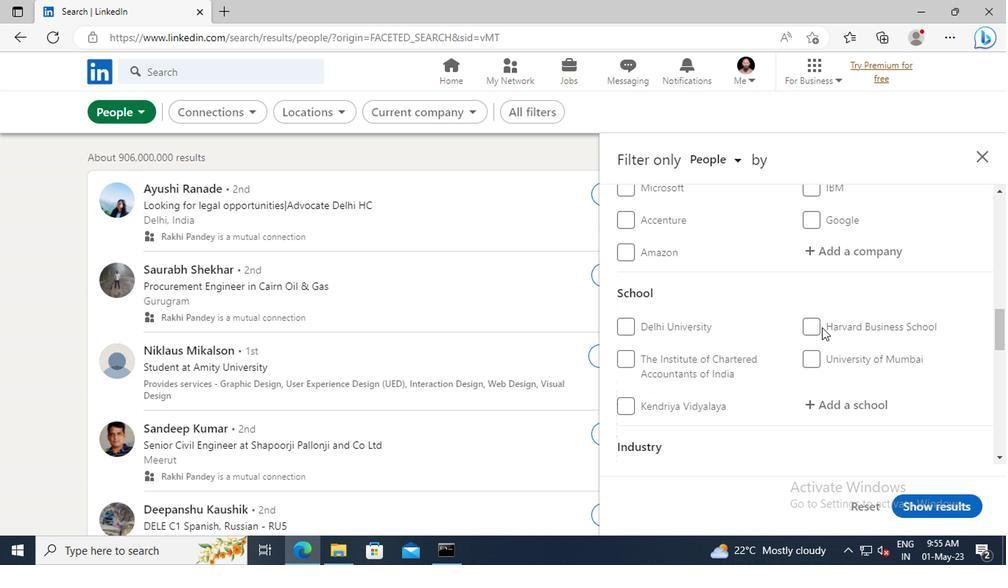 
Action: Mouse scrolled (817, 329) with delta (0, 1)
Screenshot: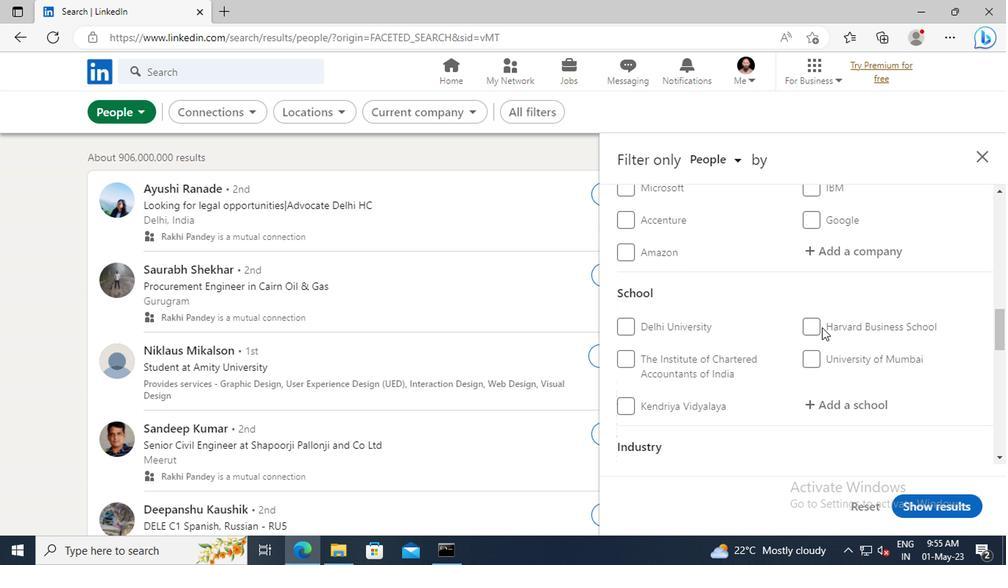 
Action: Mouse scrolled (817, 329) with delta (0, 1)
Screenshot: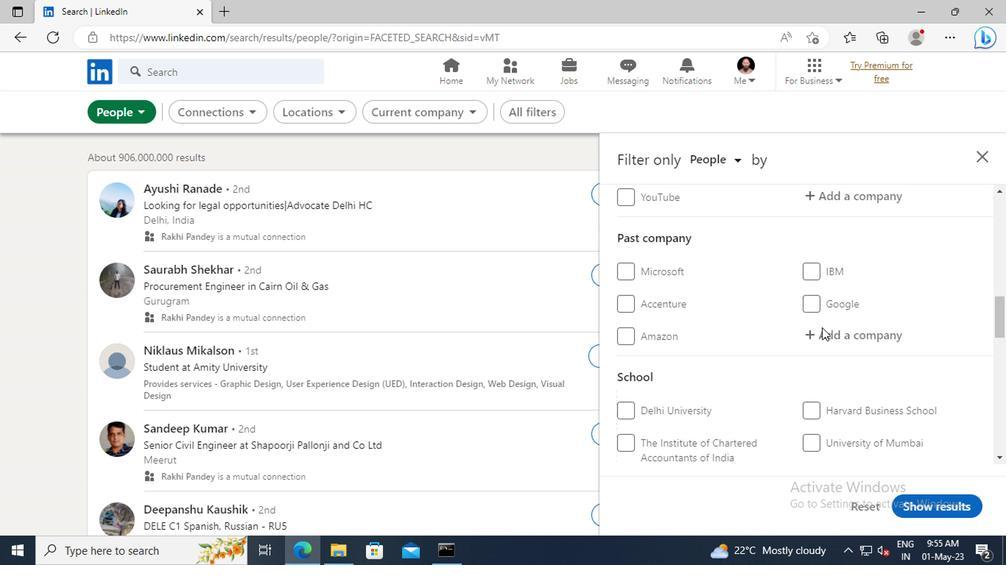 
Action: Mouse scrolled (817, 329) with delta (0, 1)
Screenshot: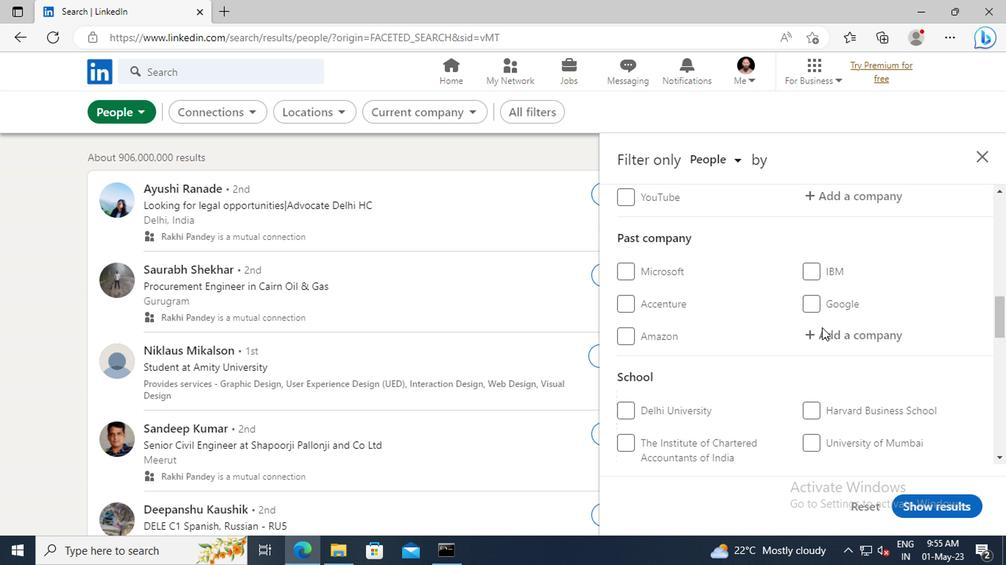 
Action: Mouse scrolled (817, 329) with delta (0, 1)
Screenshot: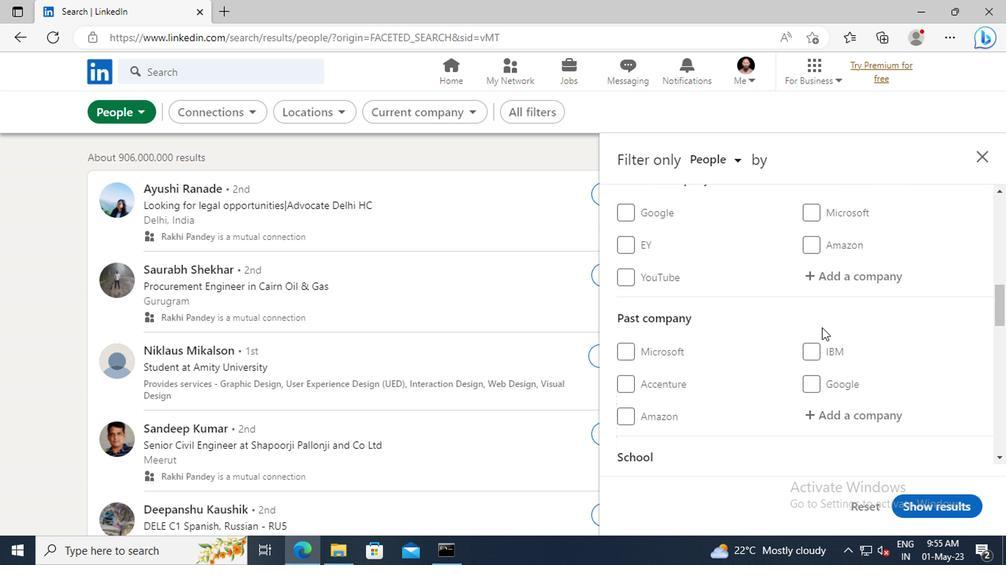 
Action: Mouse moved to (818, 323)
Screenshot: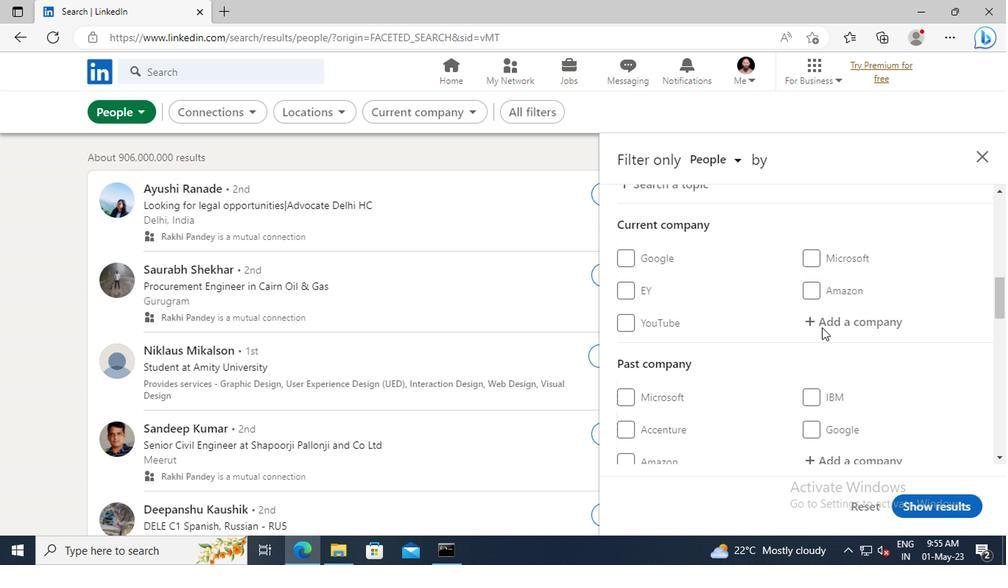 
Action: Mouse pressed left at (818, 323)
Screenshot: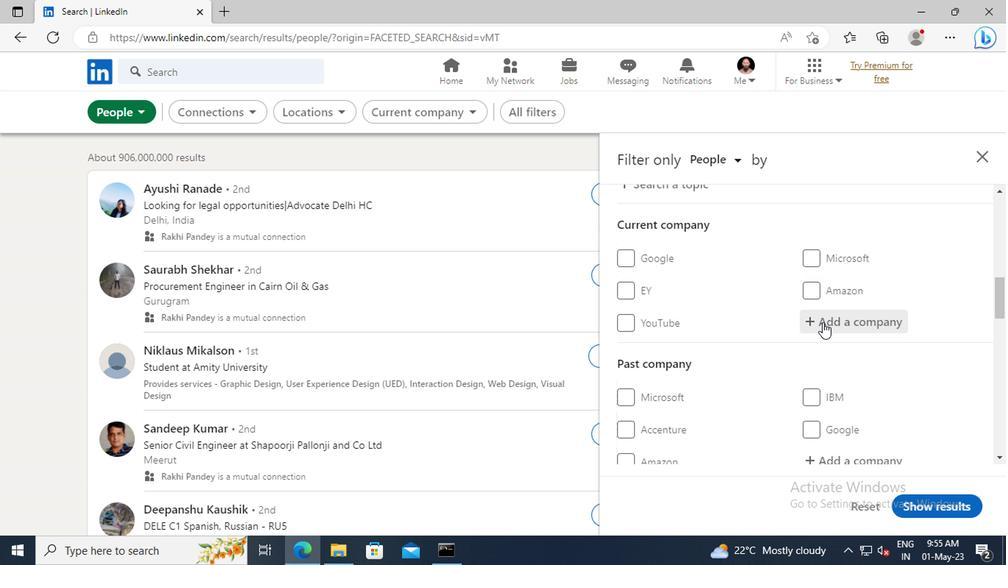 
Action: Key pressed <Key.shift>TATA<Key.space><Key.shift>CONSULTANCY<Key.space><Key.shift>SERVICES<Key.space>-<Key.space><Key.shift>UK<Key.space><Key.shift>&<Key.space><Key.shift>EUROPE<Key.enter>
Screenshot: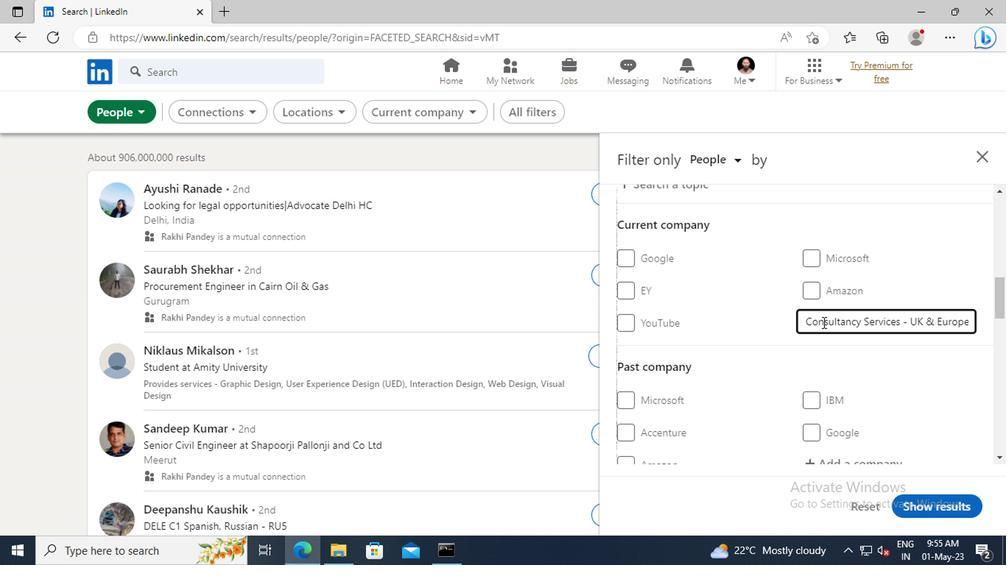 
Action: Mouse scrolled (818, 322) with delta (0, -1)
Screenshot: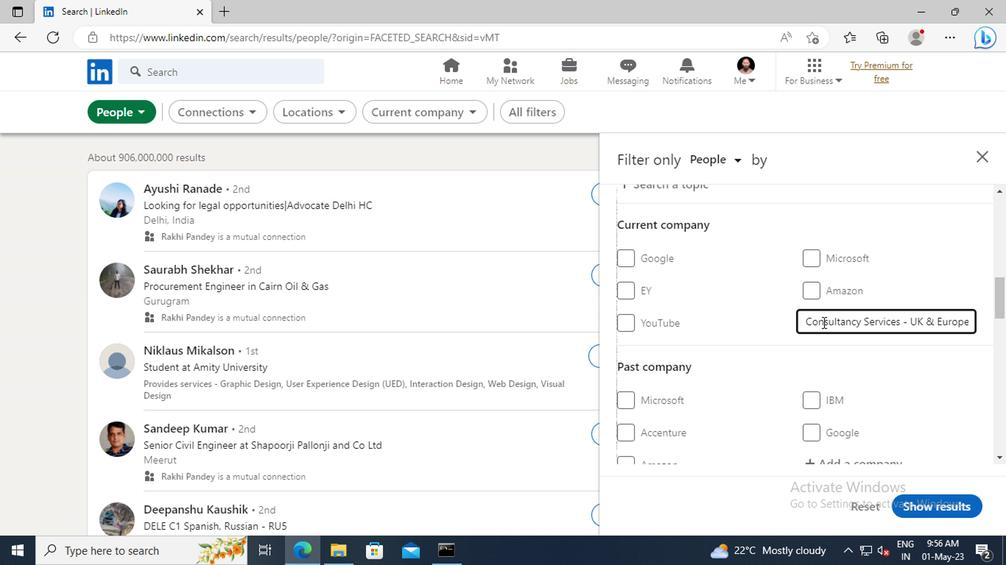 
Action: Mouse scrolled (818, 322) with delta (0, -1)
Screenshot: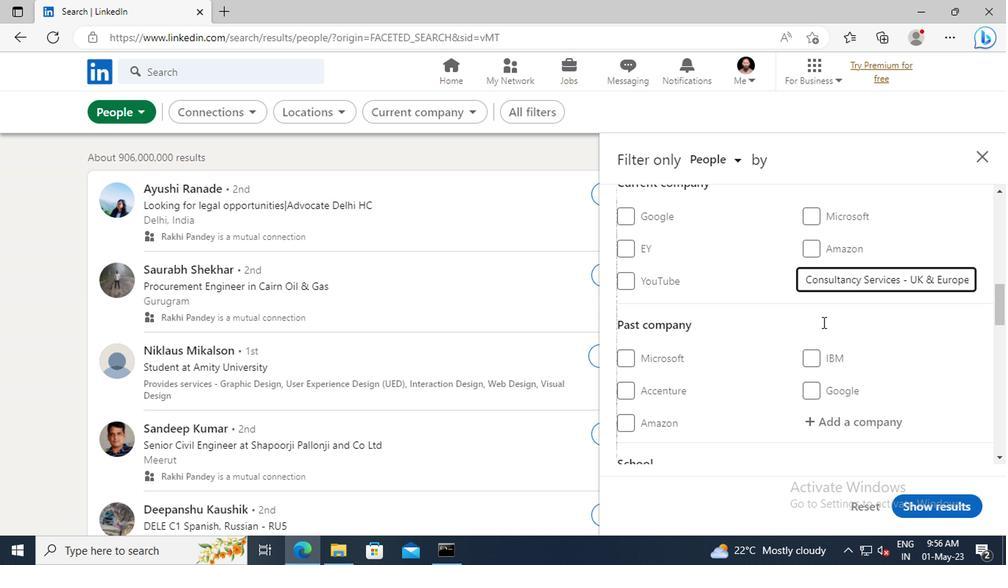 
Action: Mouse scrolled (818, 322) with delta (0, -1)
Screenshot: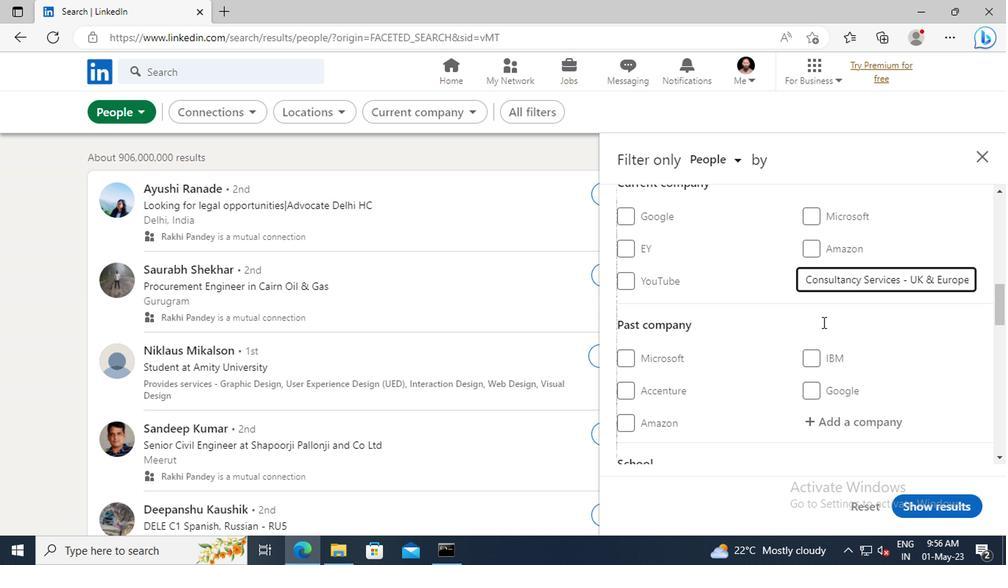 
Action: Mouse scrolled (818, 322) with delta (0, -1)
Screenshot: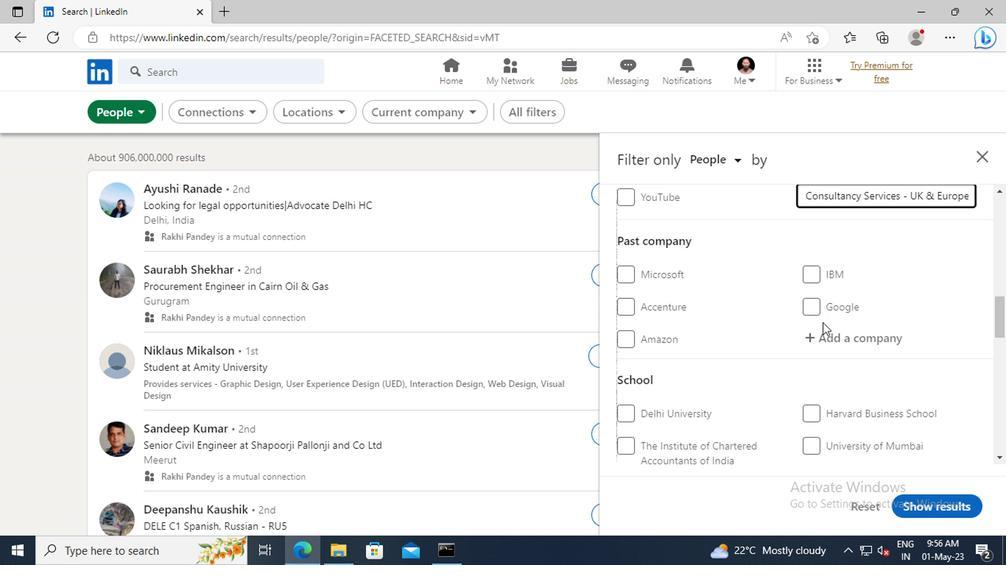 
Action: Mouse scrolled (818, 322) with delta (0, -1)
Screenshot: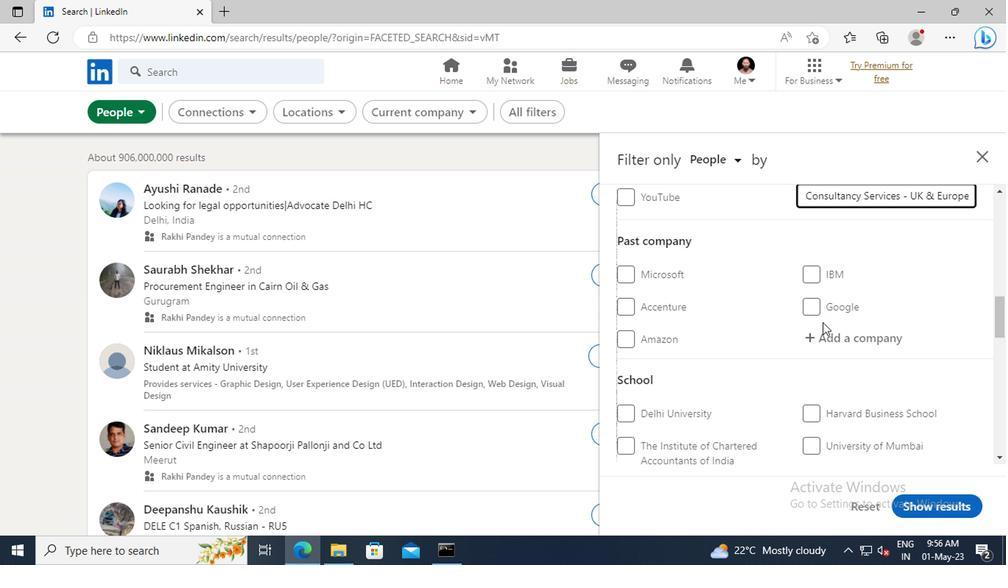 
Action: Mouse scrolled (818, 322) with delta (0, -1)
Screenshot: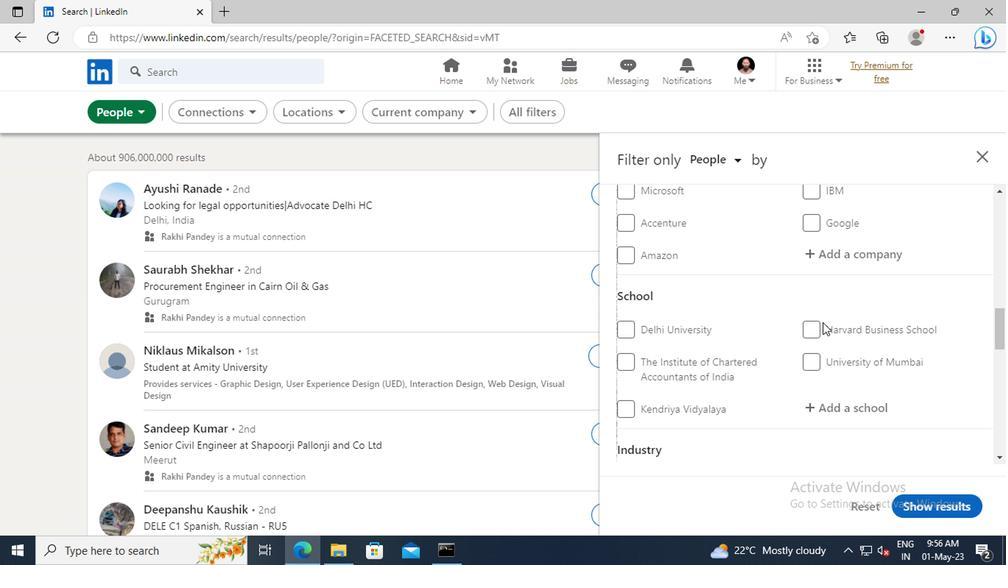 
Action: Mouse scrolled (818, 322) with delta (0, -1)
Screenshot: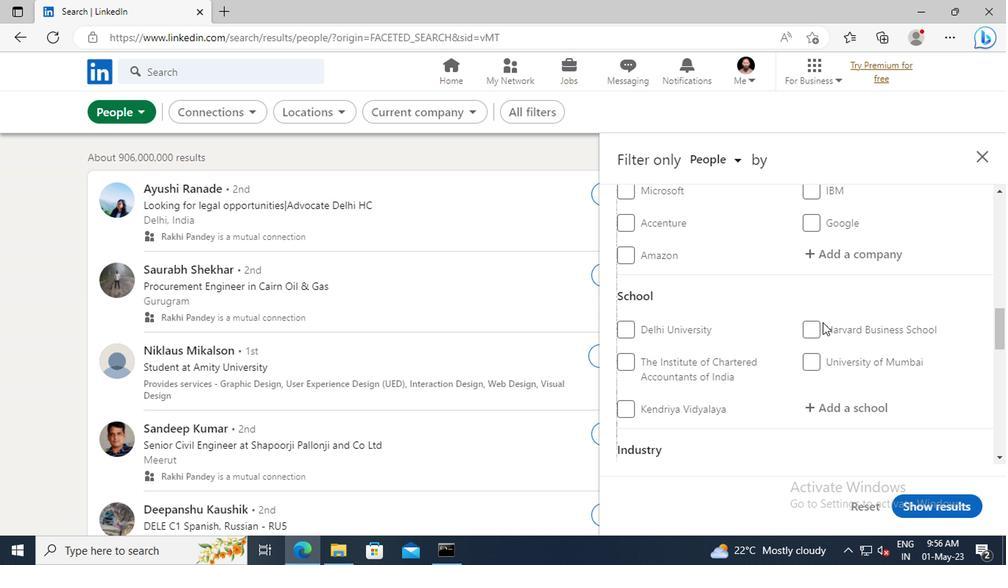 
Action: Mouse moved to (819, 323)
Screenshot: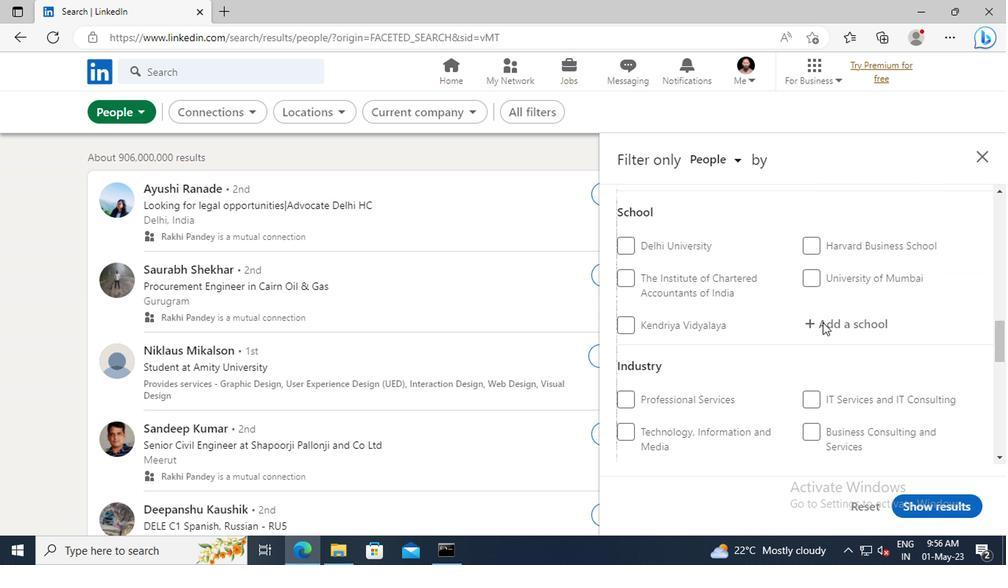 
Action: Mouse pressed left at (819, 323)
Screenshot: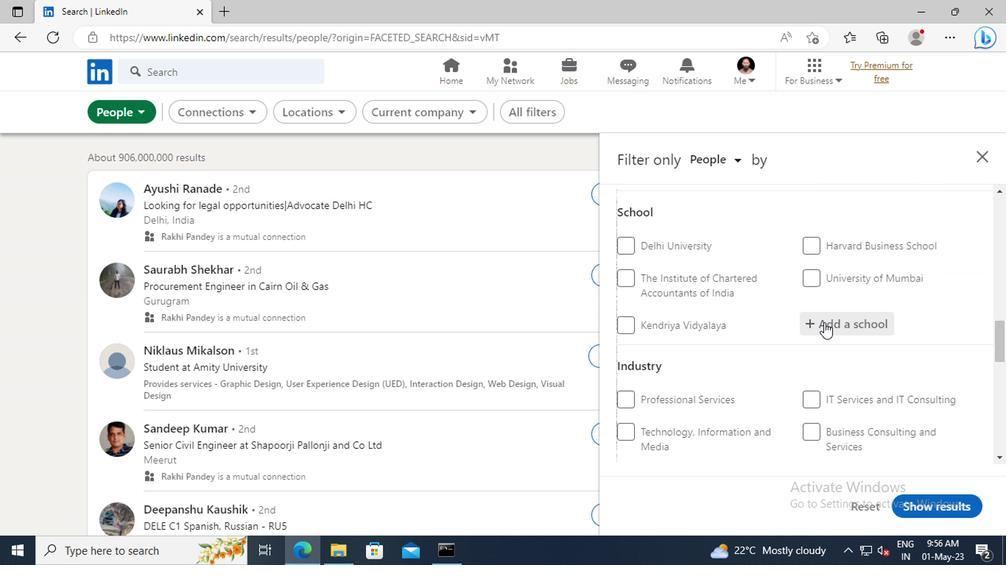 
Action: Key pressed <Key.shift>MODERN<Key.space><Key.shift>SCHOOL
Screenshot: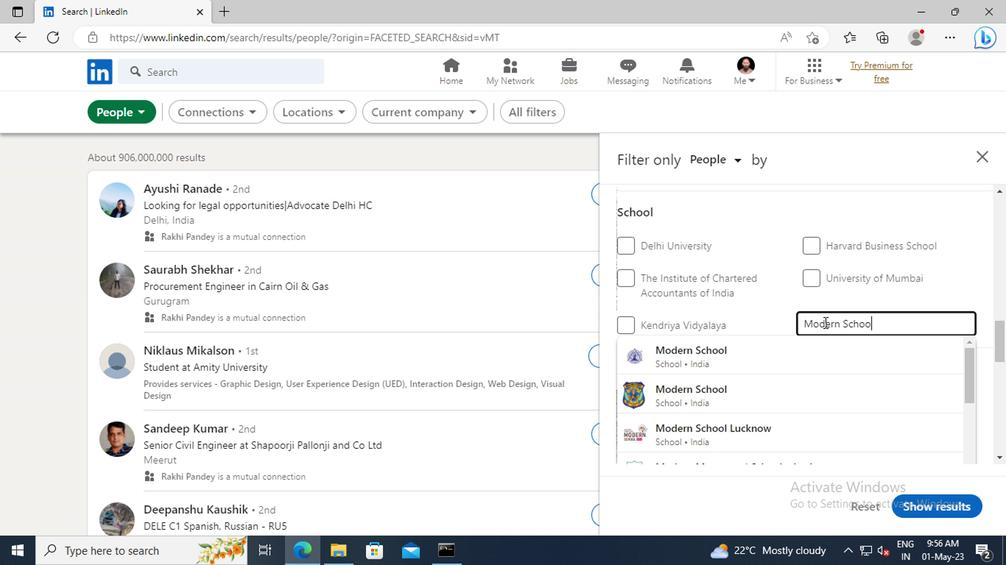 
Action: Mouse moved to (812, 352)
Screenshot: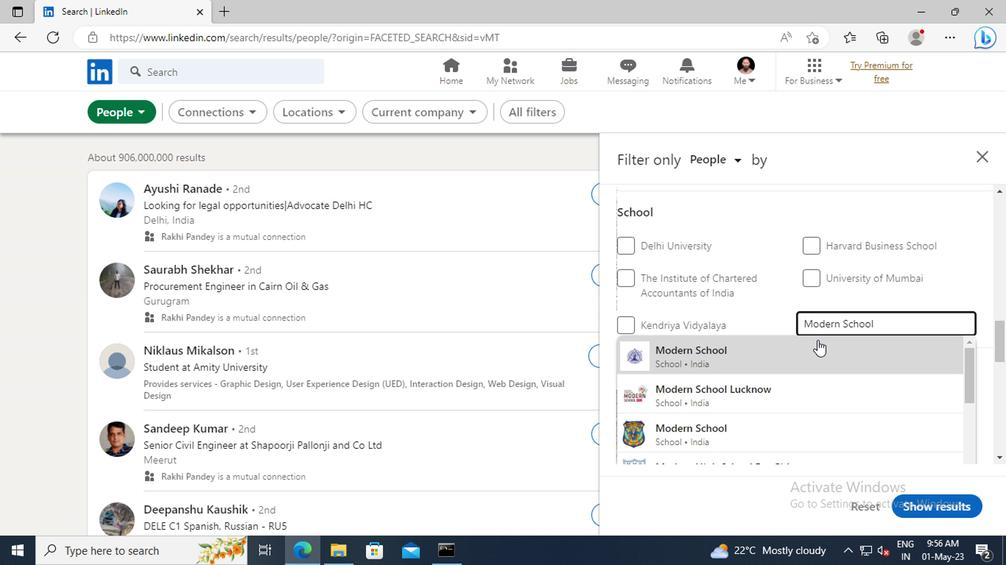 
Action: Mouse pressed left at (812, 352)
Screenshot: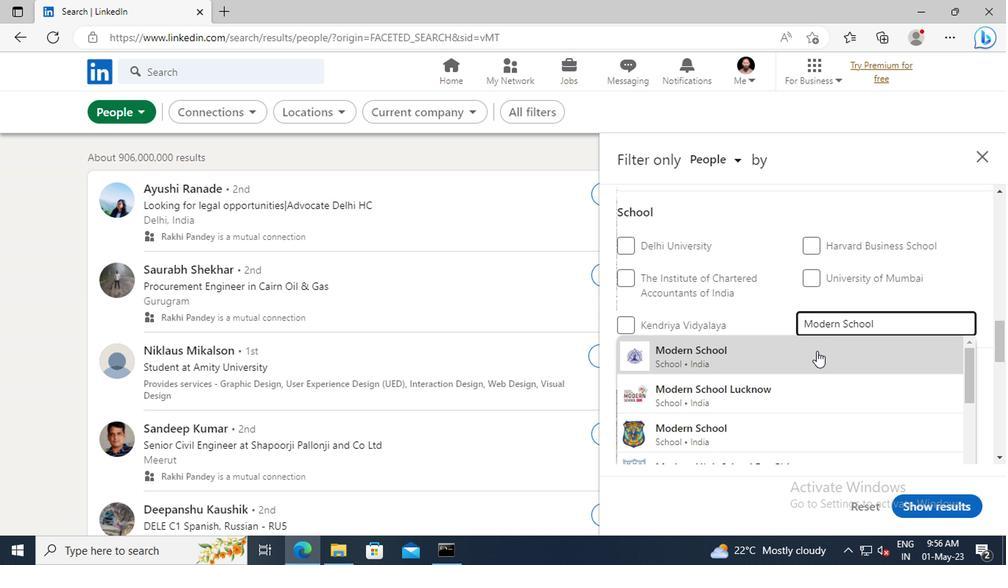 
Action: Mouse scrolled (812, 351) with delta (0, 0)
Screenshot: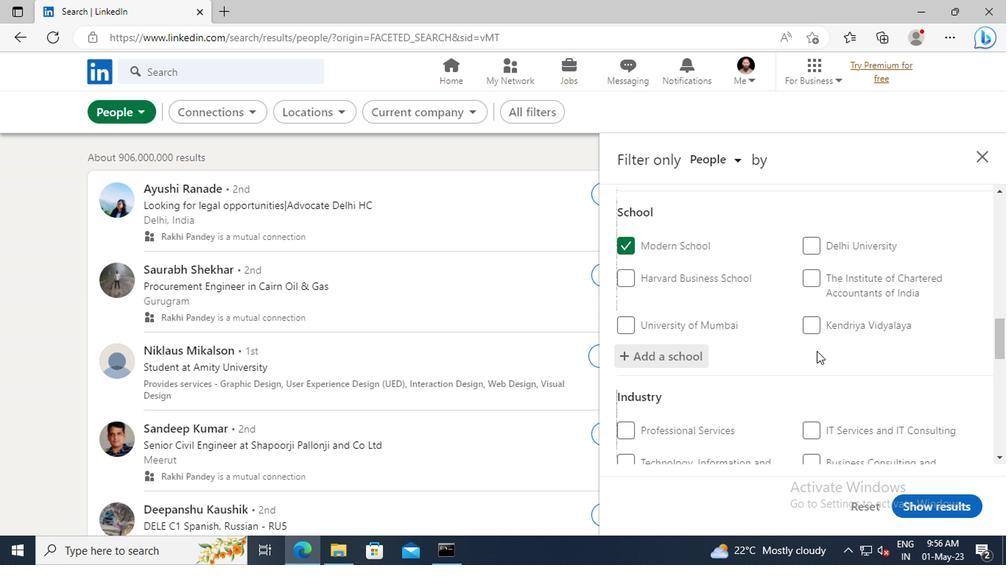 
Action: Mouse moved to (811, 315)
Screenshot: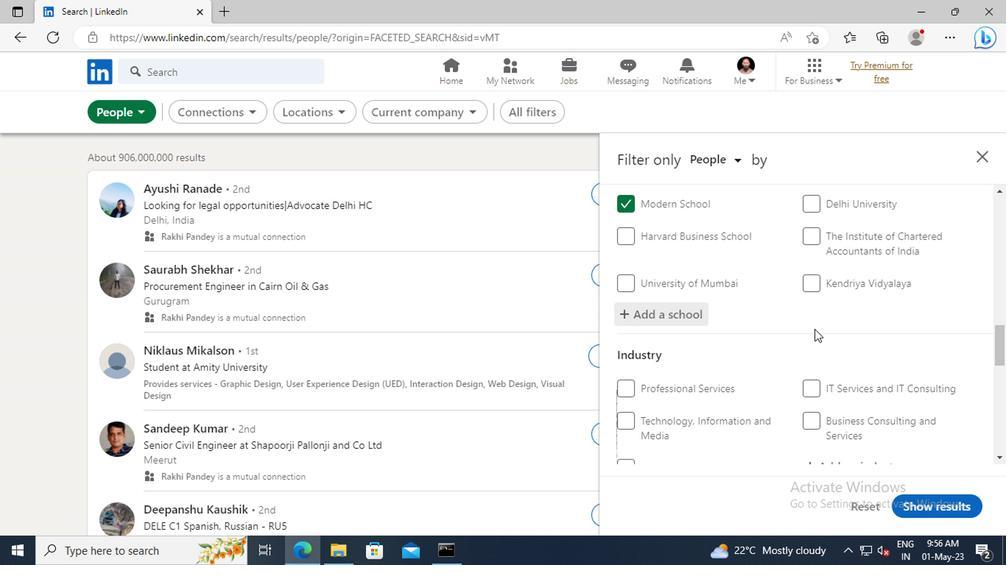 
Action: Mouse scrolled (811, 314) with delta (0, 0)
Screenshot: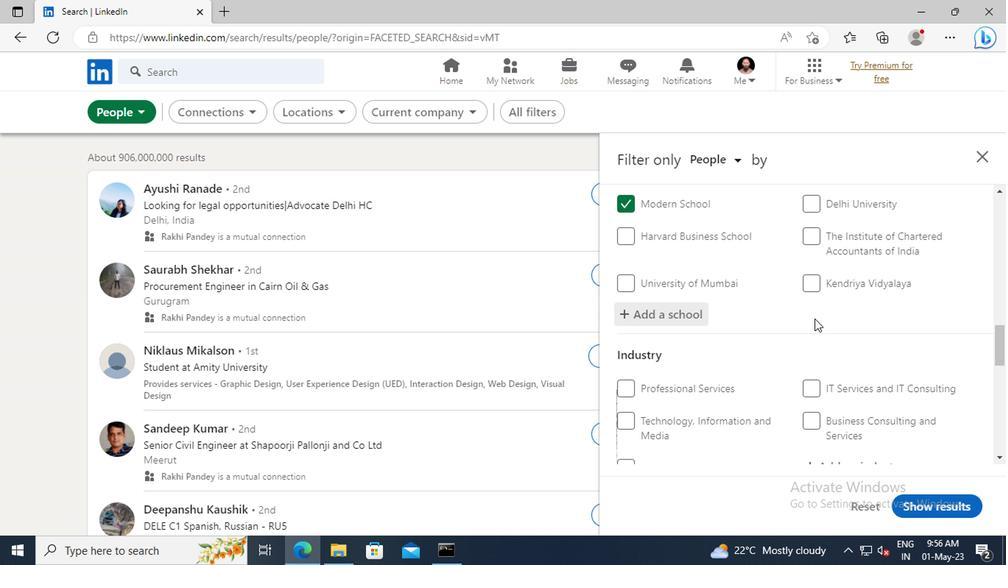 
Action: Mouse scrolled (811, 314) with delta (0, 0)
Screenshot: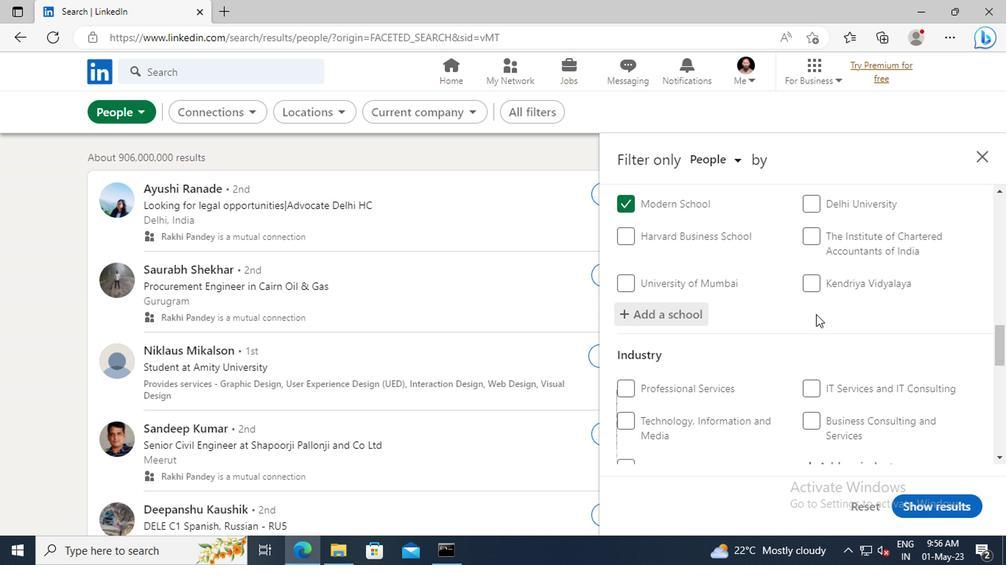 
Action: Mouse scrolled (811, 314) with delta (0, 0)
Screenshot: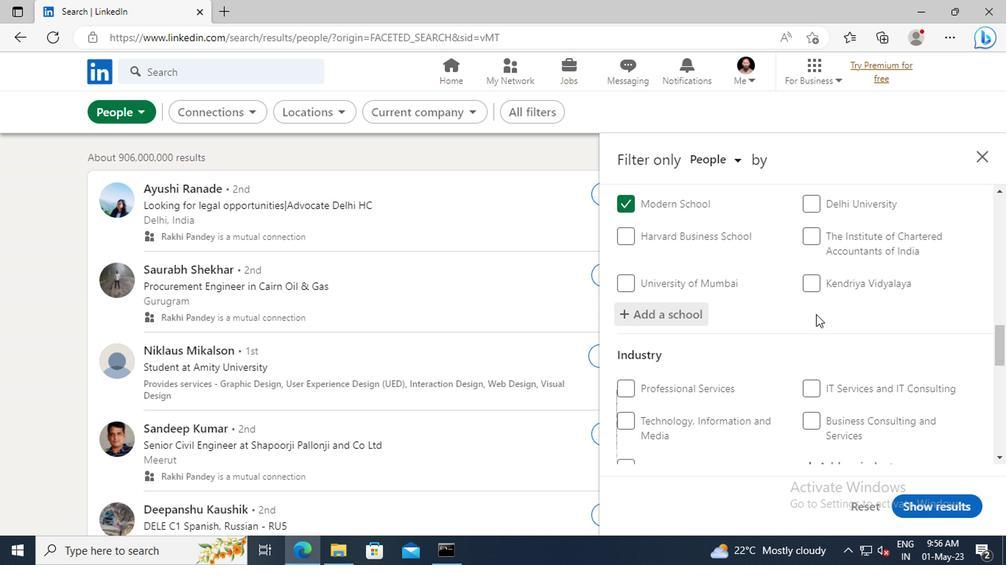 
Action: Mouse moved to (810, 337)
Screenshot: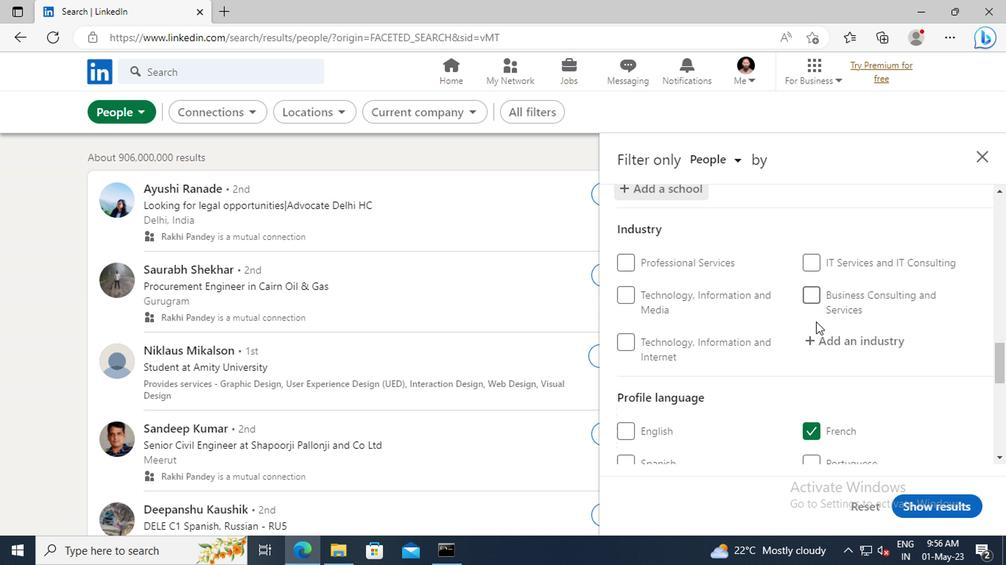 
Action: Mouse pressed left at (810, 337)
Screenshot: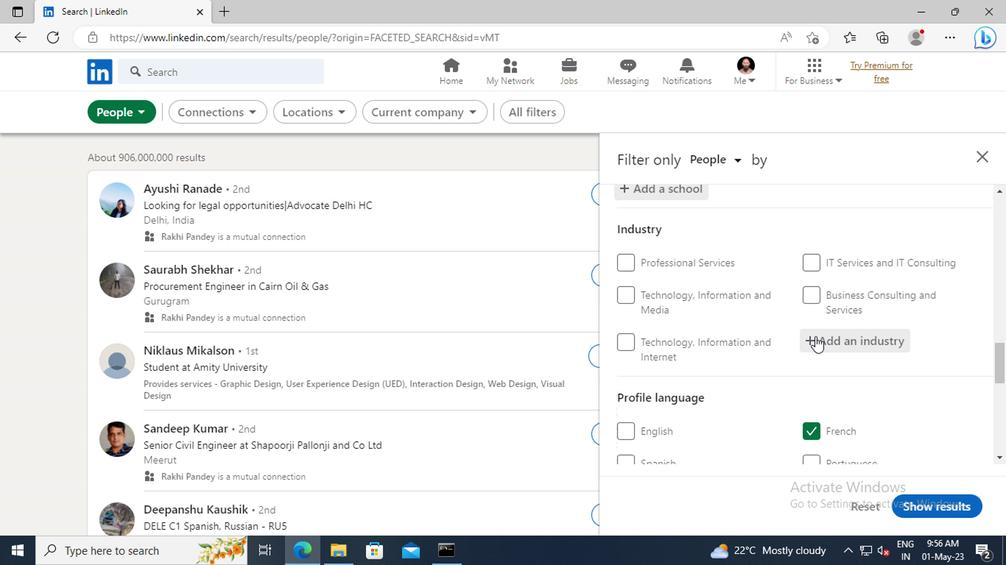 
Action: Key pressed <Key.shift>OIL<Key.space>AND
Screenshot: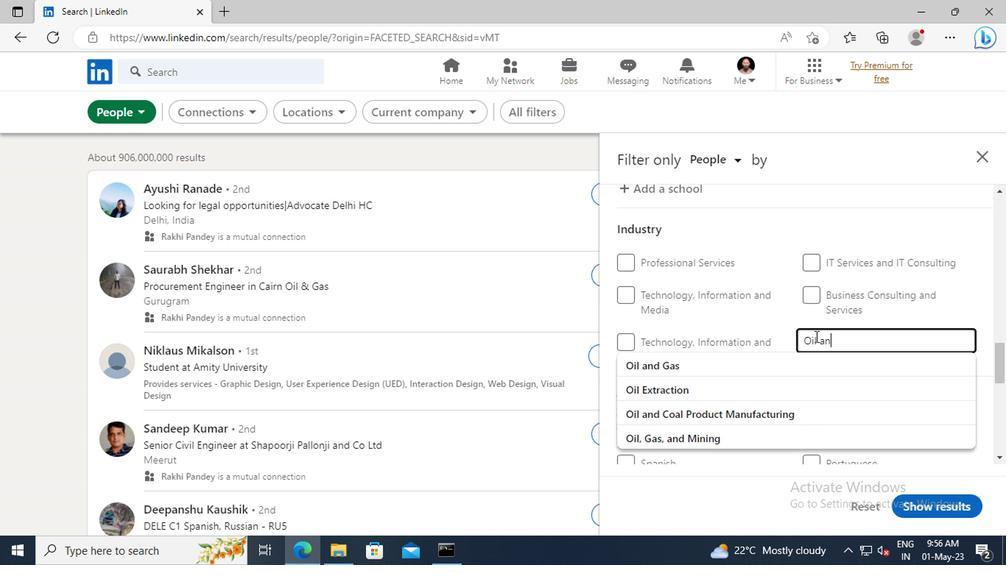 
Action: Mouse moved to (777, 358)
Screenshot: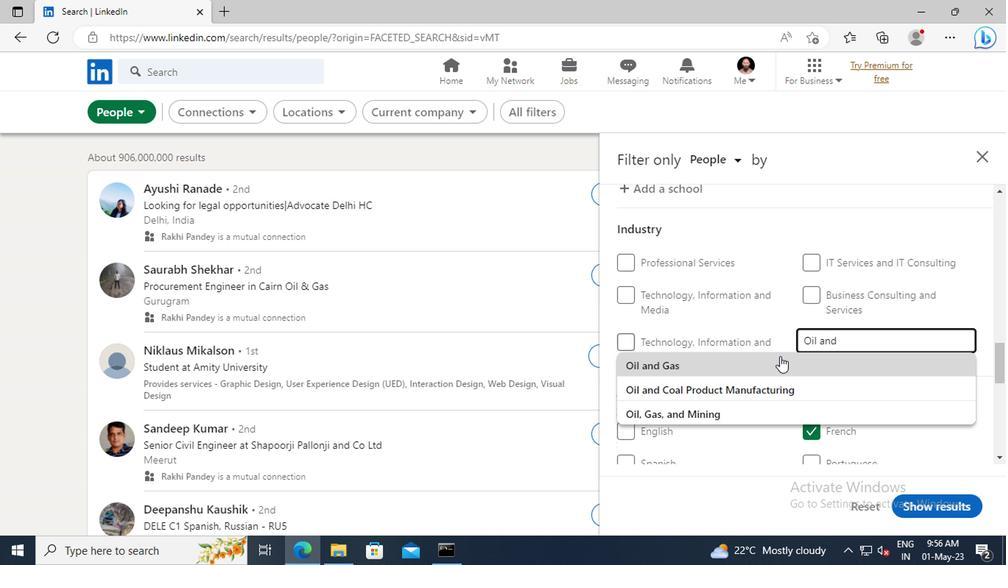 
Action: Mouse pressed left at (777, 358)
Screenshot: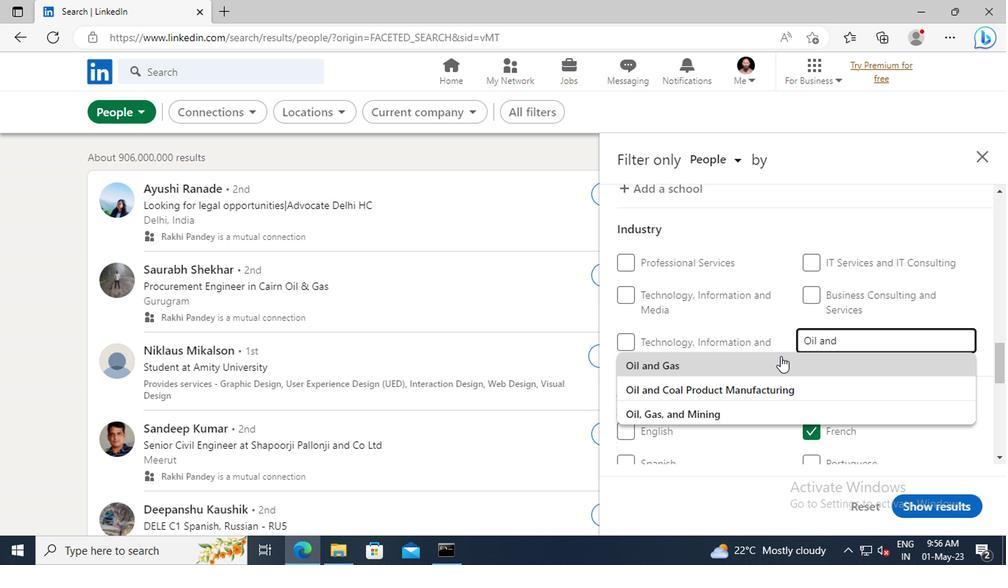 
Action: Mouse scrolled (777, 357) with delta (0, -1)
Screenshot: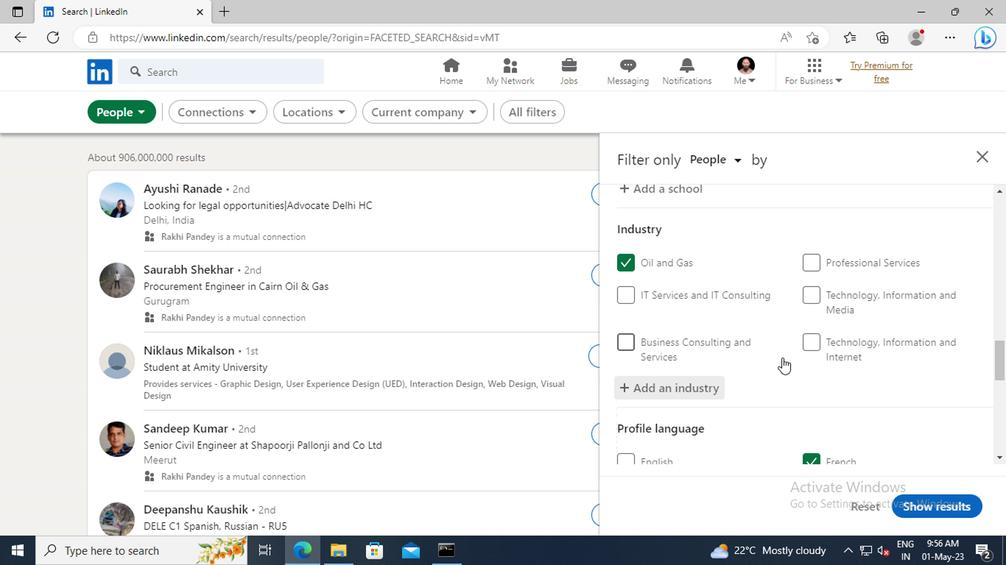 
Action: Mouse moved to (786, 338)
Screenshot: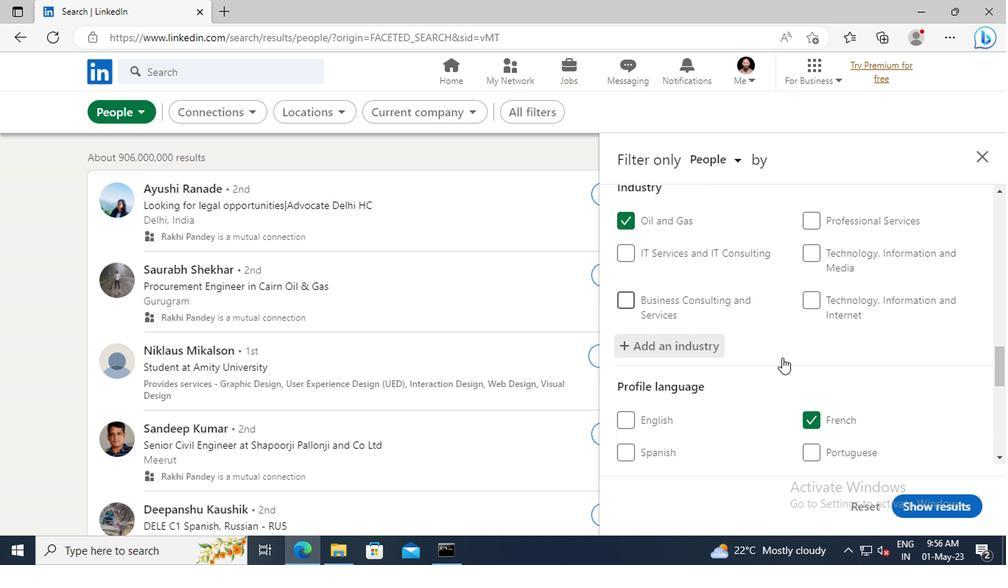 
Action: Mouse scrolled (786, 337) with delta (0, -1)
Screenshot: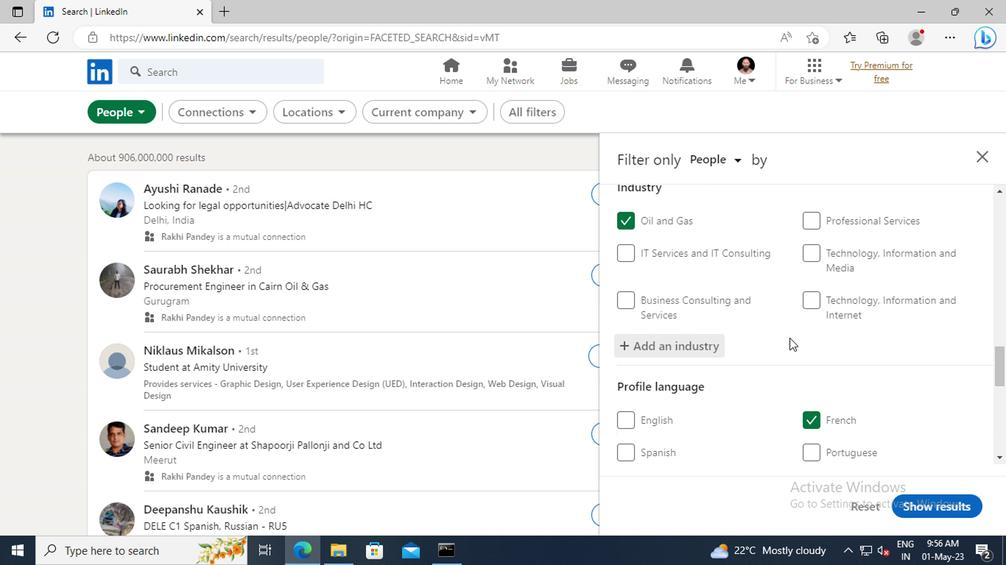 
Action: Mouse scrolled (786, 337) with delta (0, -1)
Screenshot: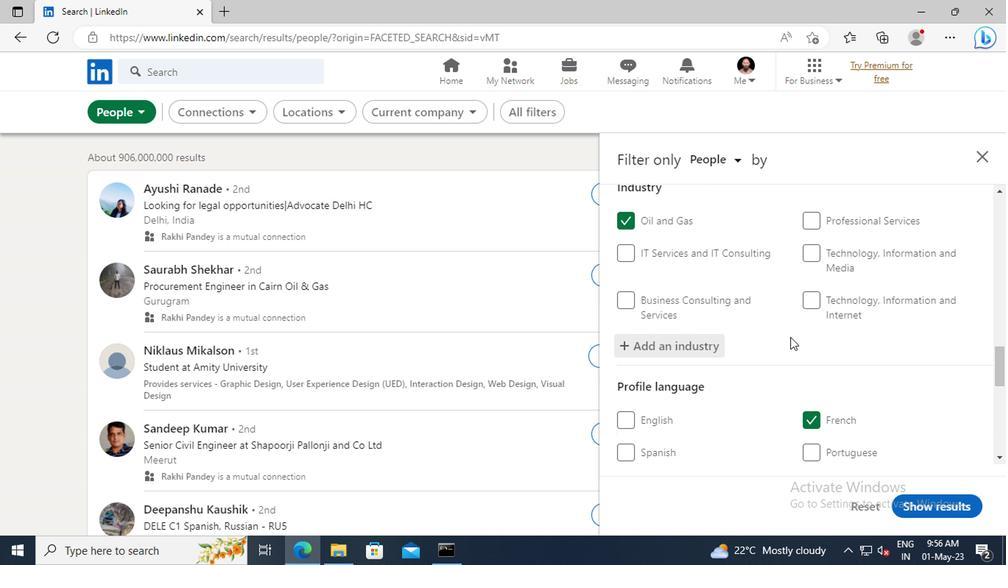 
Action: Mouse moved to (801, 316)
Screenshot: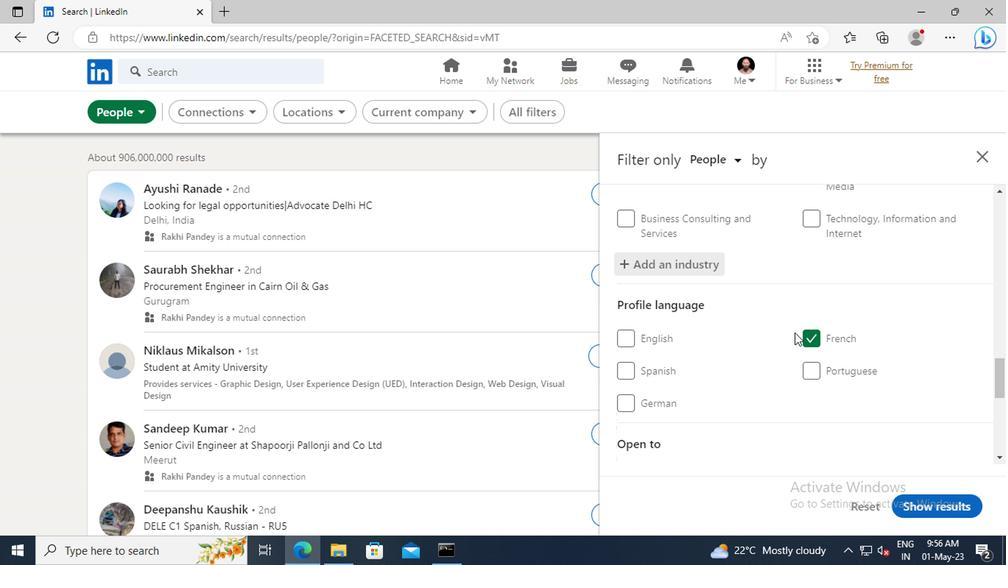 
Action: Mouse scrolled (801, 315) with delta (0, -1)
Screenshot: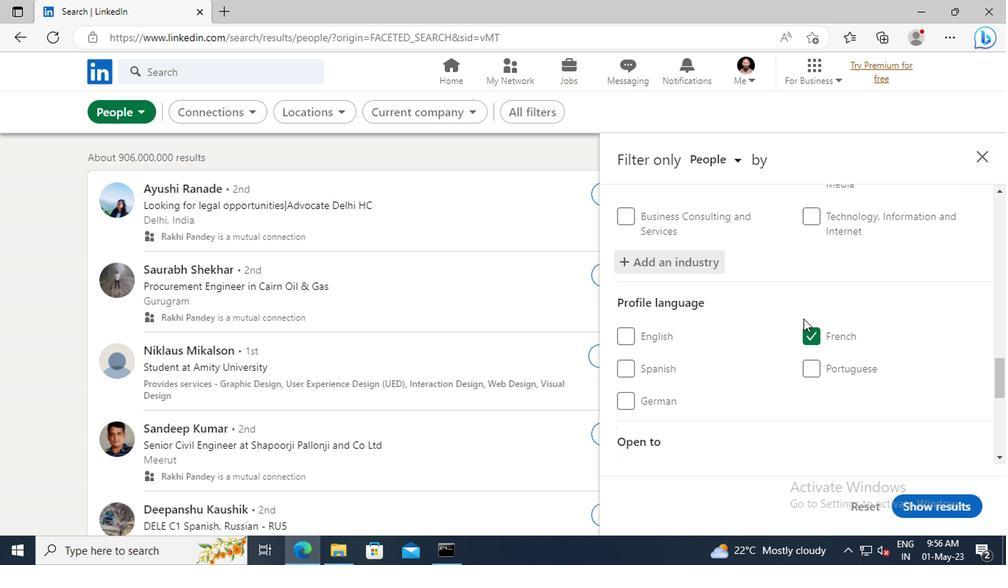 
Action: Mouse scrolled (801, 315) with delta (0, -1)
Screenshot: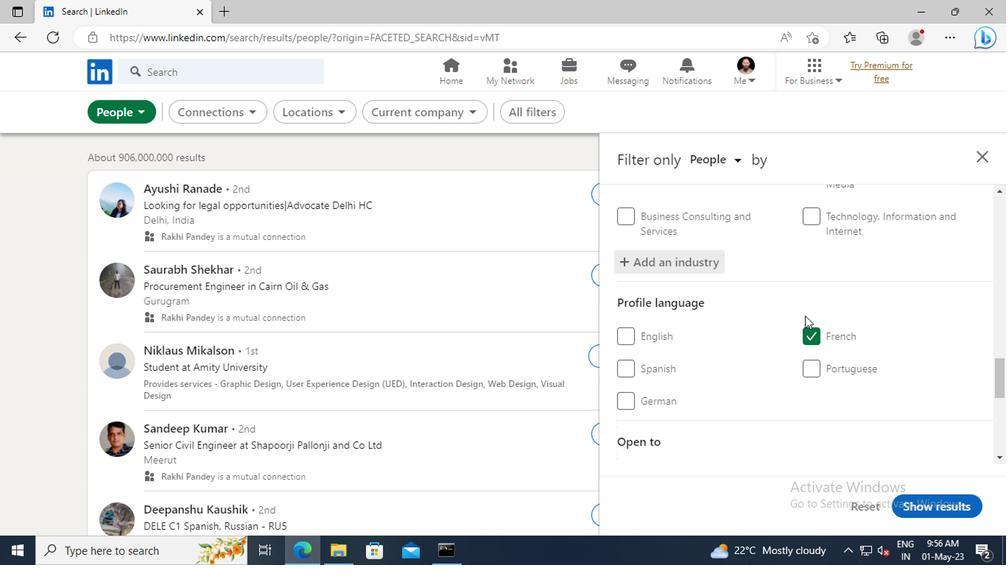 
Action: Mouse scrolled (801, 315) with delta (0, -1)
Screenshot: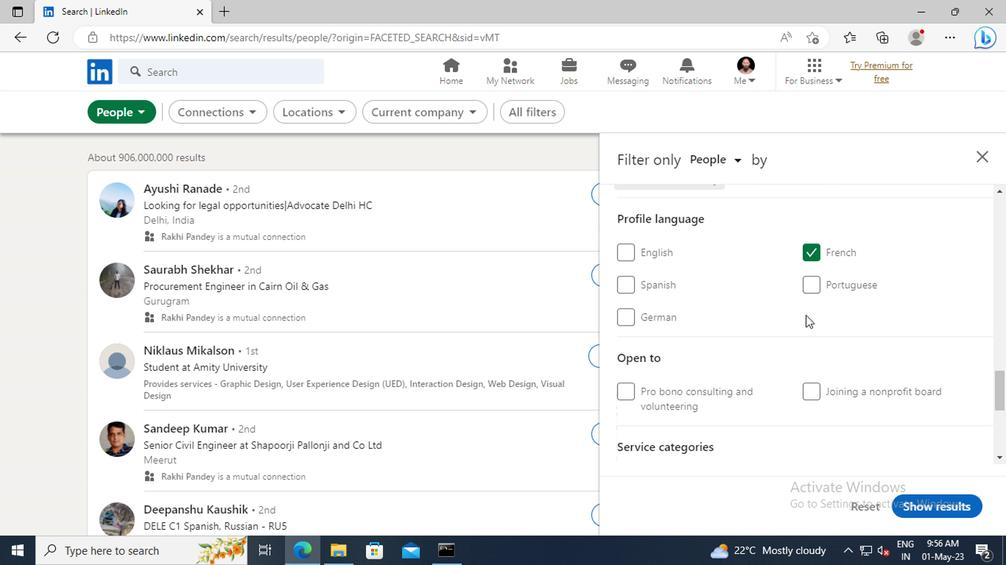 
Action: Mouse scrolled (801, 315) with delta (0, -1)
Screenshot: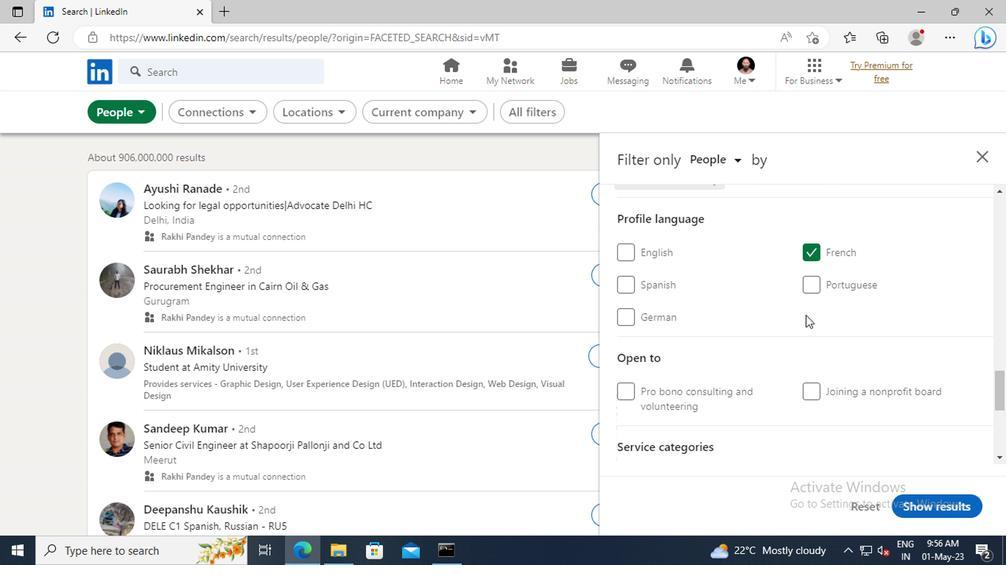 
Action: Mouse scrolled (801, 315) with delta (0, -1)
Screenshot: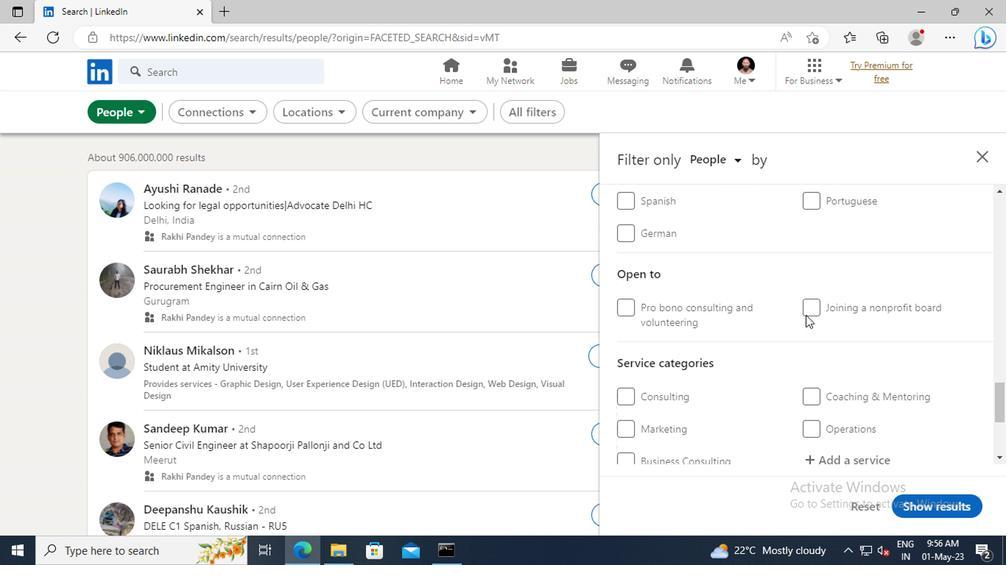 
Action: Mouse scrolled (801, 315) with delta (0, -1)
Screenshot: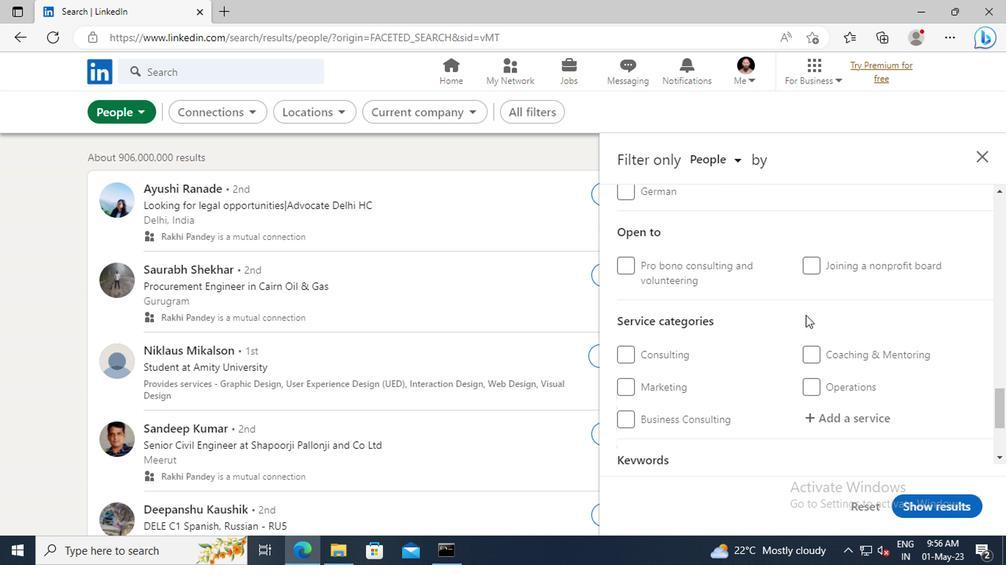 
Action: Mouse scrolled (801, 315) with delta (0, -1)
Screenshot: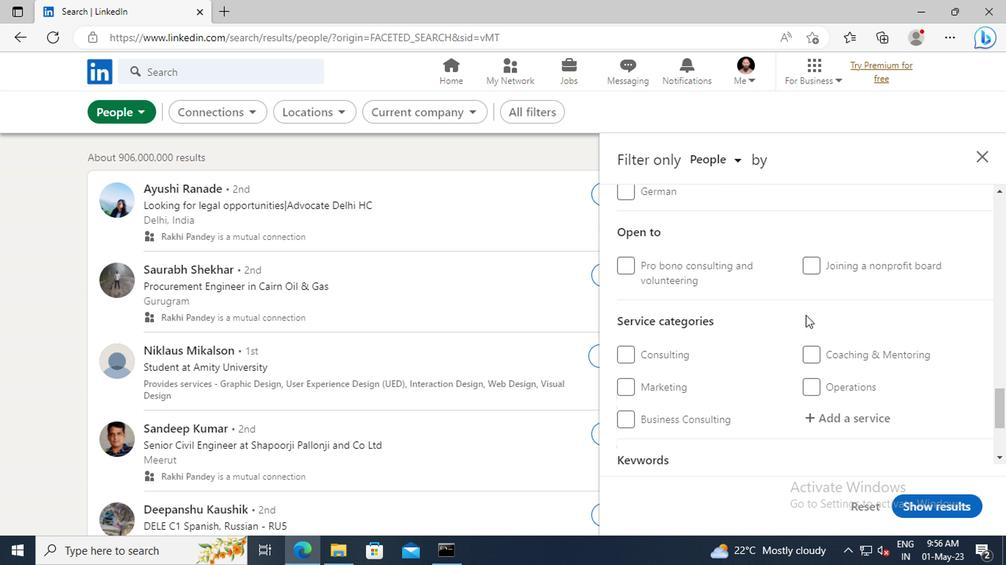 
Action: Mouse scrolled (801, 315) with delta (0, -1)
Screenshot: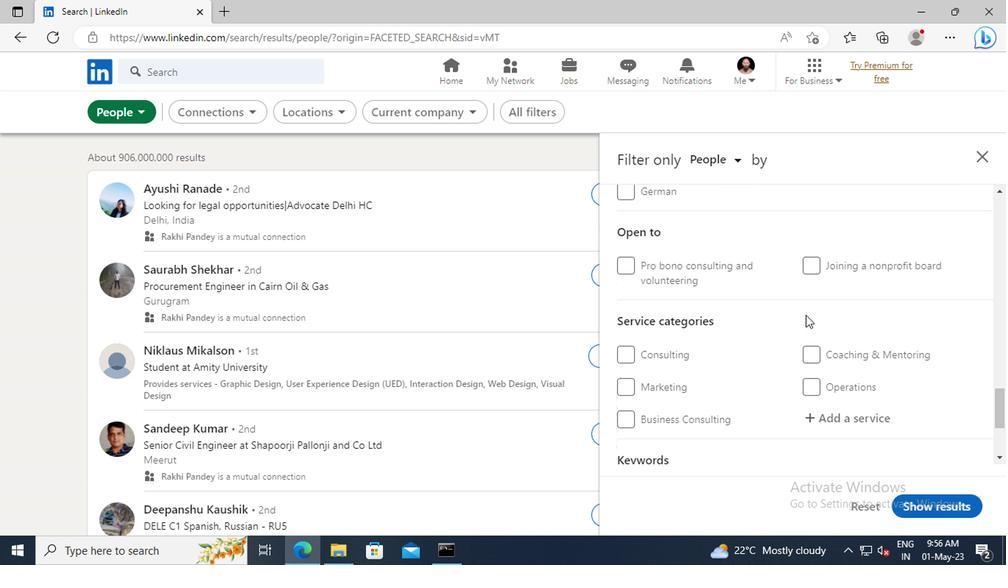 
Action: Mouse moved to (810, 295)
Screenshot: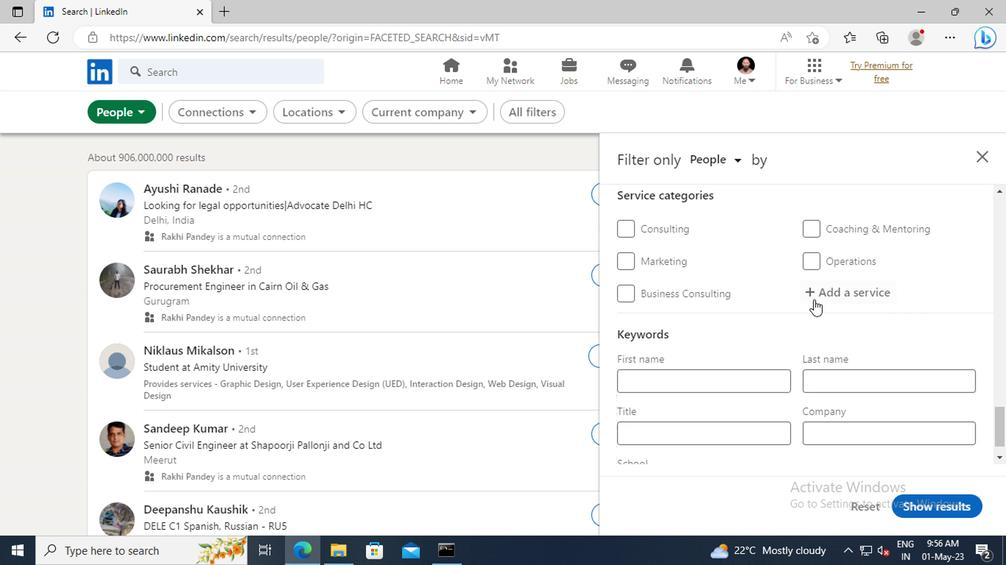 
Action: Mouse pressed left at (810, 295)
Screenshot: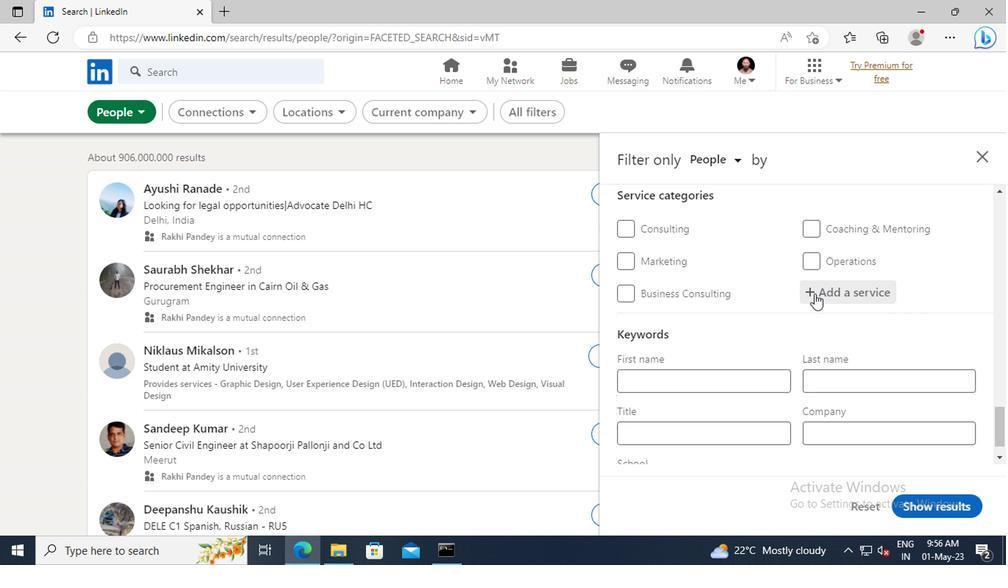 
Action: Key pressed <Key.shift>NATURE<Key.space>
Screenshot: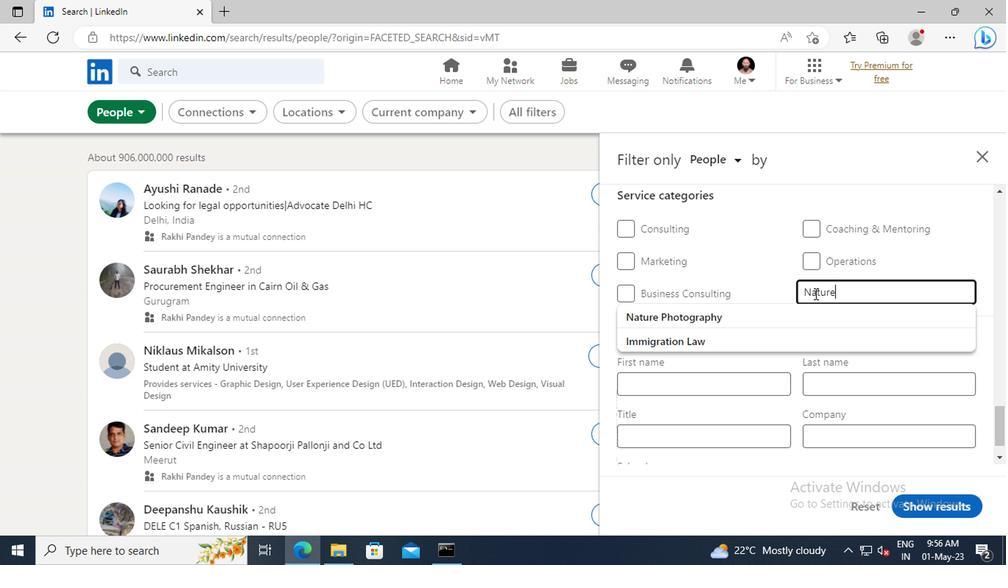 
Action: Mouse moved to (754, 313)
Screenshot: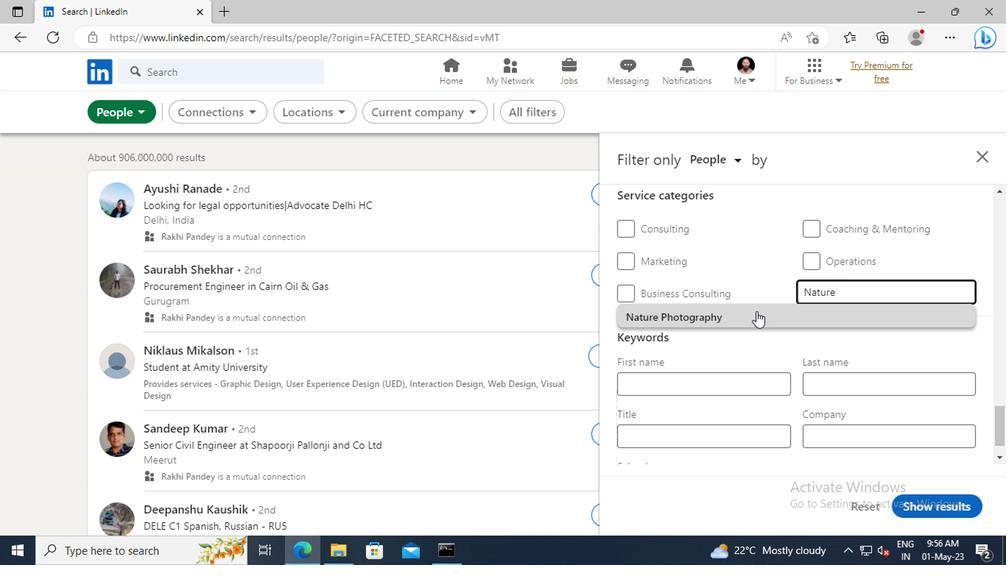 
Action: Mouse pressed left at (754, 313)
Screenshot: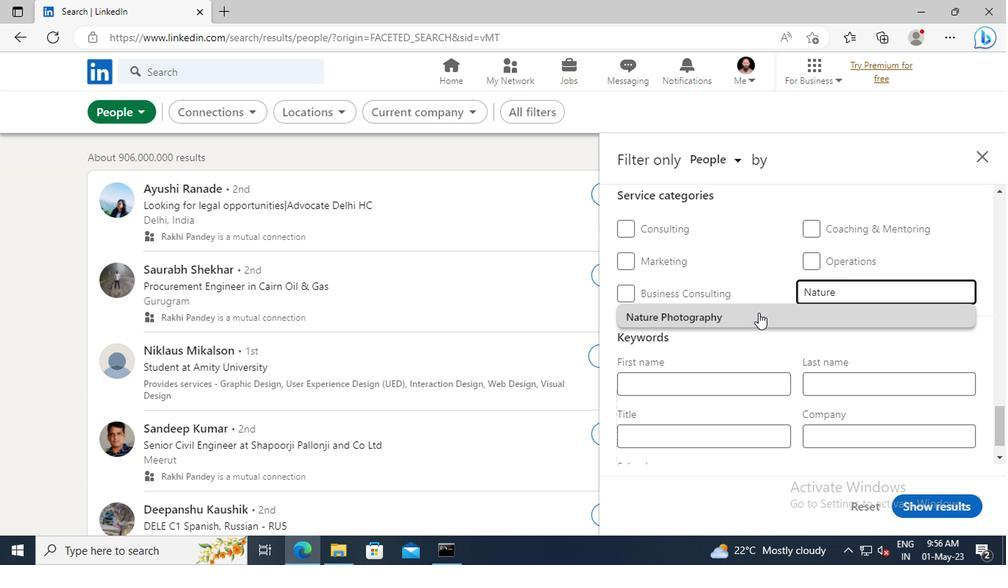 
Action: Mouse scrolled (754, 313) with delta (0, 0)
Screenshot: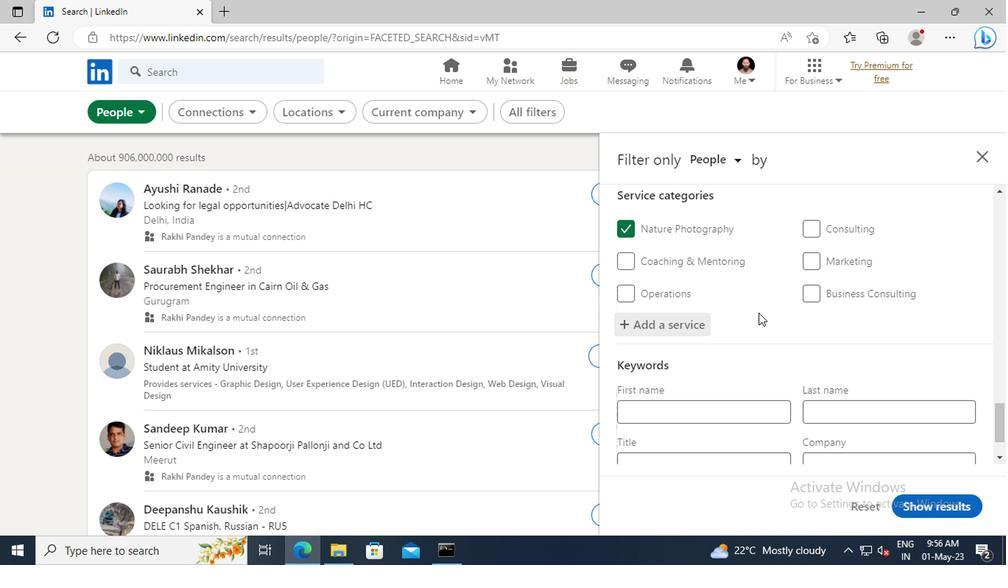 
Action: Mouse scrolled (754, 313) with delta (0, 0)
Screenshot: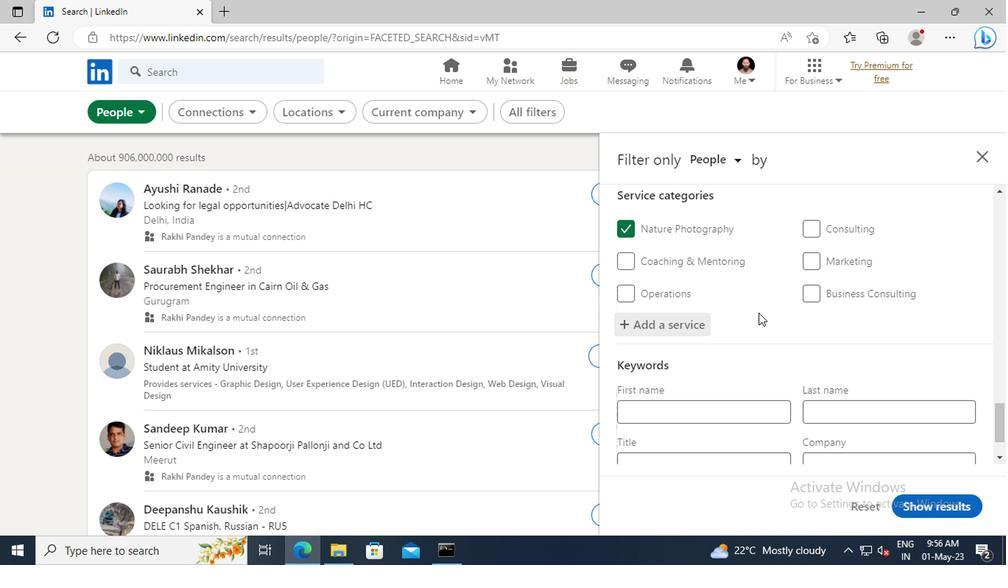 
Action: Mouse scrolled (754, 313) with delta (0, 0)
Screenshot: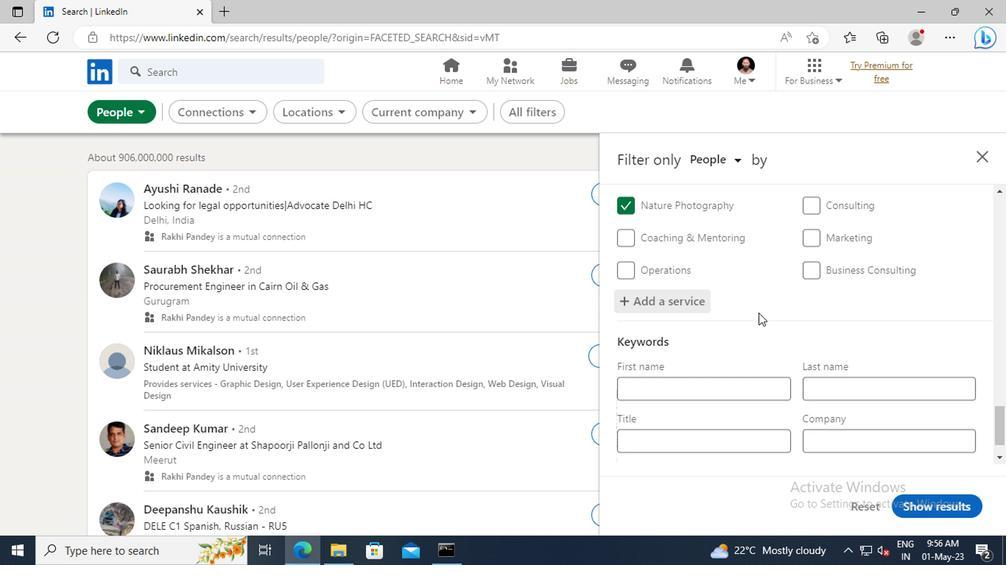 
Action: Mouse moved to (699, 397)
Screenshot: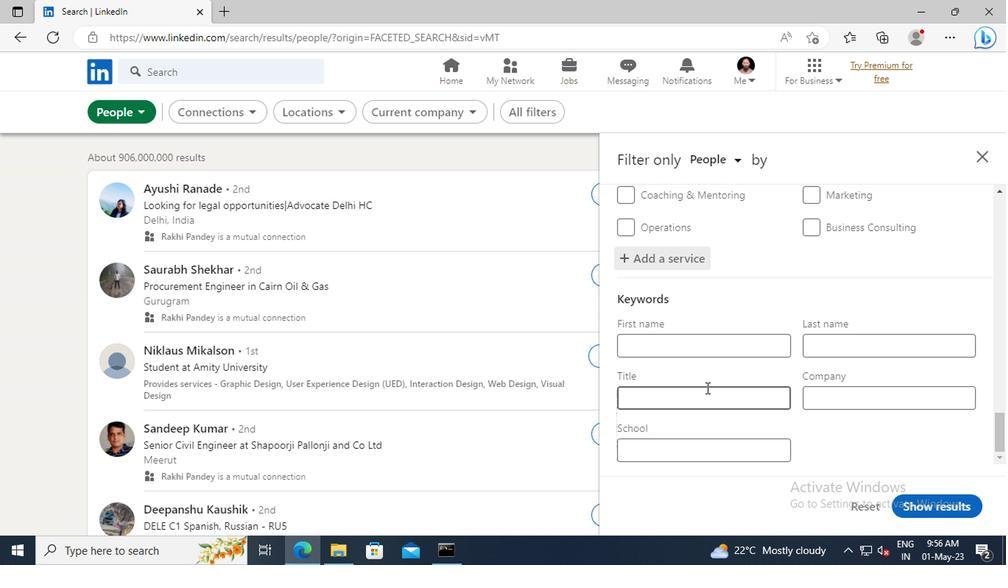 
Action: Mouse pressed left at (699, 397)
Screenshot: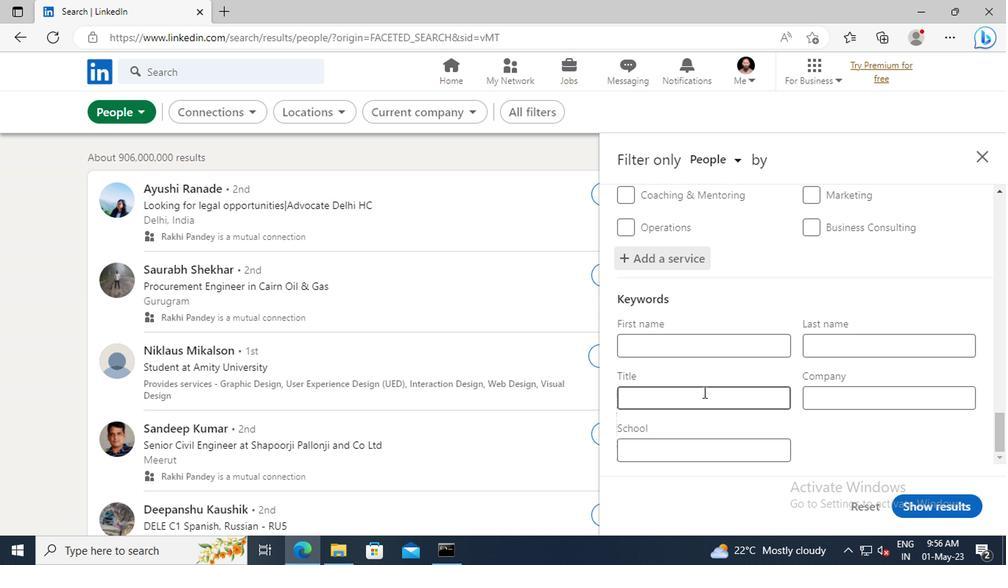 
Action: Key pressed <Key.shift>PAINTER<Key.enter>
Screenshot: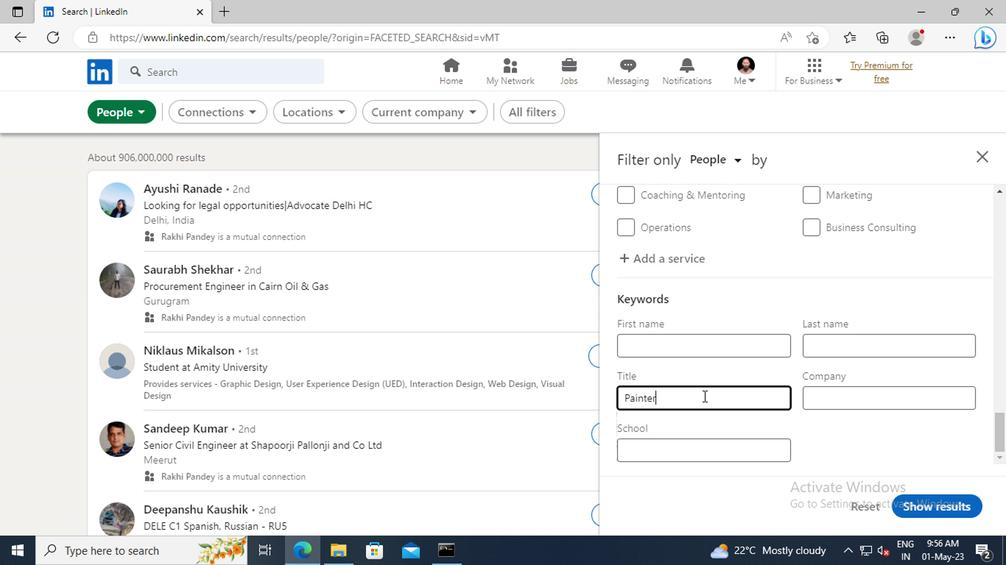 
Action: Mouse moved to (922, 506)
Screenshot: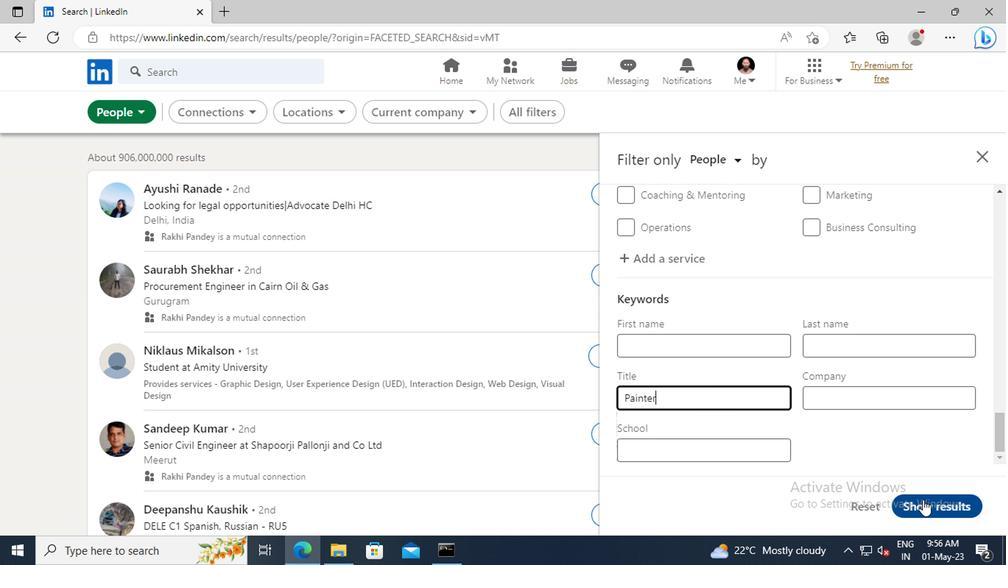 
Action: Mouse pressed left at (922, 506)
Screenshot: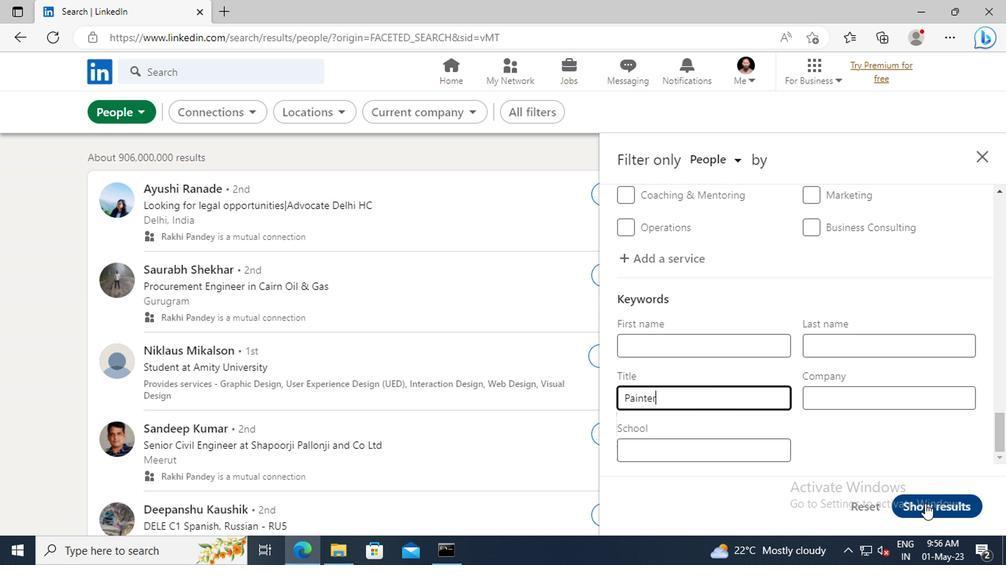 
